 Task: Find connections with filter location Kālia with filter topic #Mondaymotivationwith filter profile language German with filter current company JBEGlobal.com Job Portal with filter school MGM COLLEGE with filter industry Design Services with filter service category Financial Analysis with filter keywords title Travel Nurse
Action: Mouse moved to (636, 104)
Screenshot: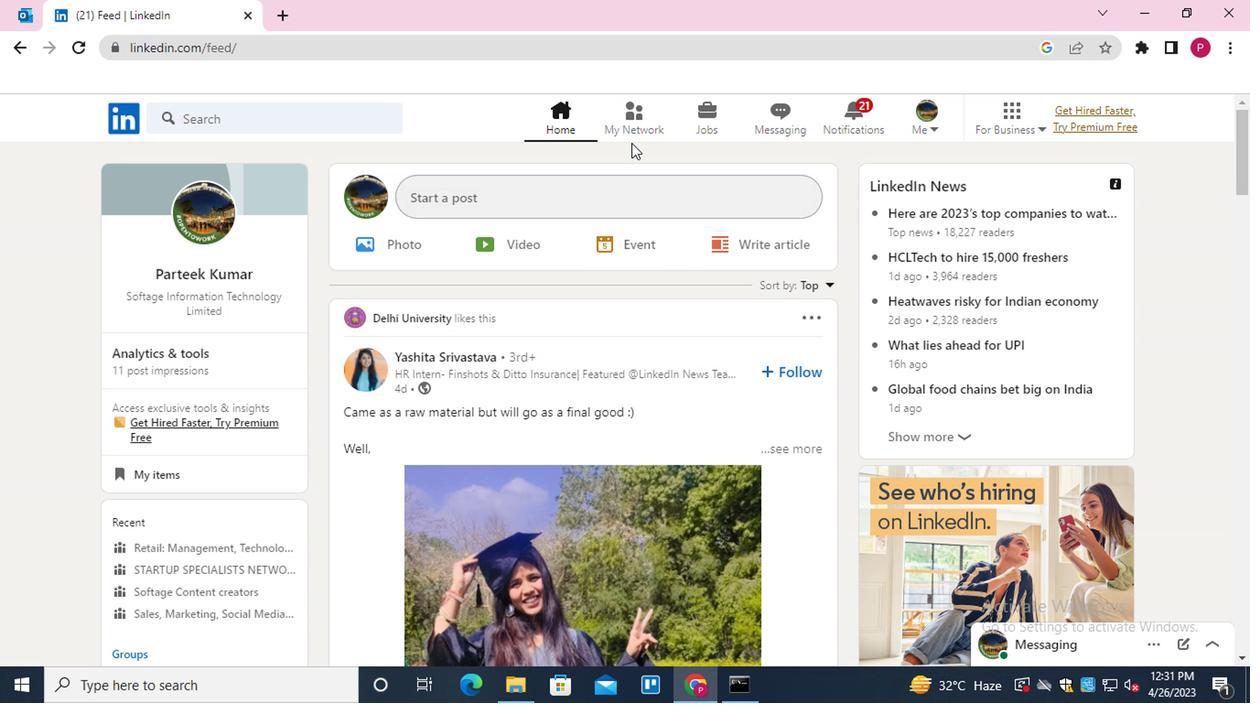 
Action: Mouse pressed left at (636, 104)
Screenshot: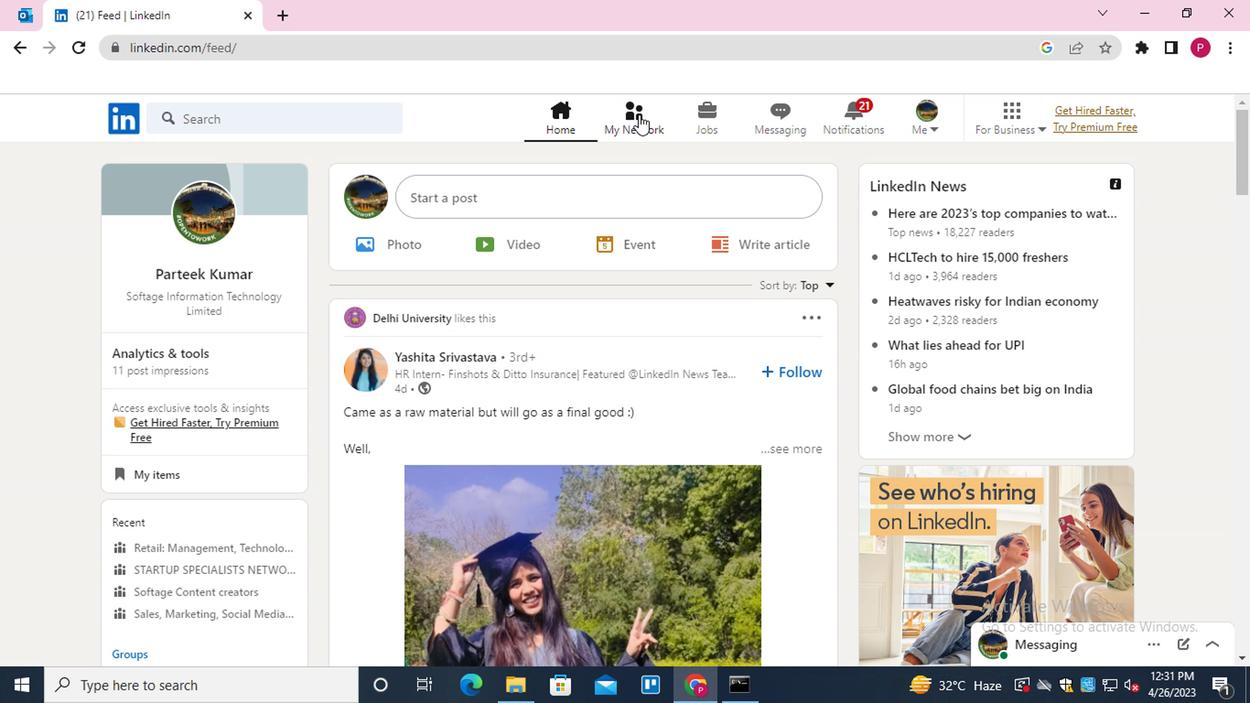 
Action: Mouse moved to (263, 210)
Screenshot: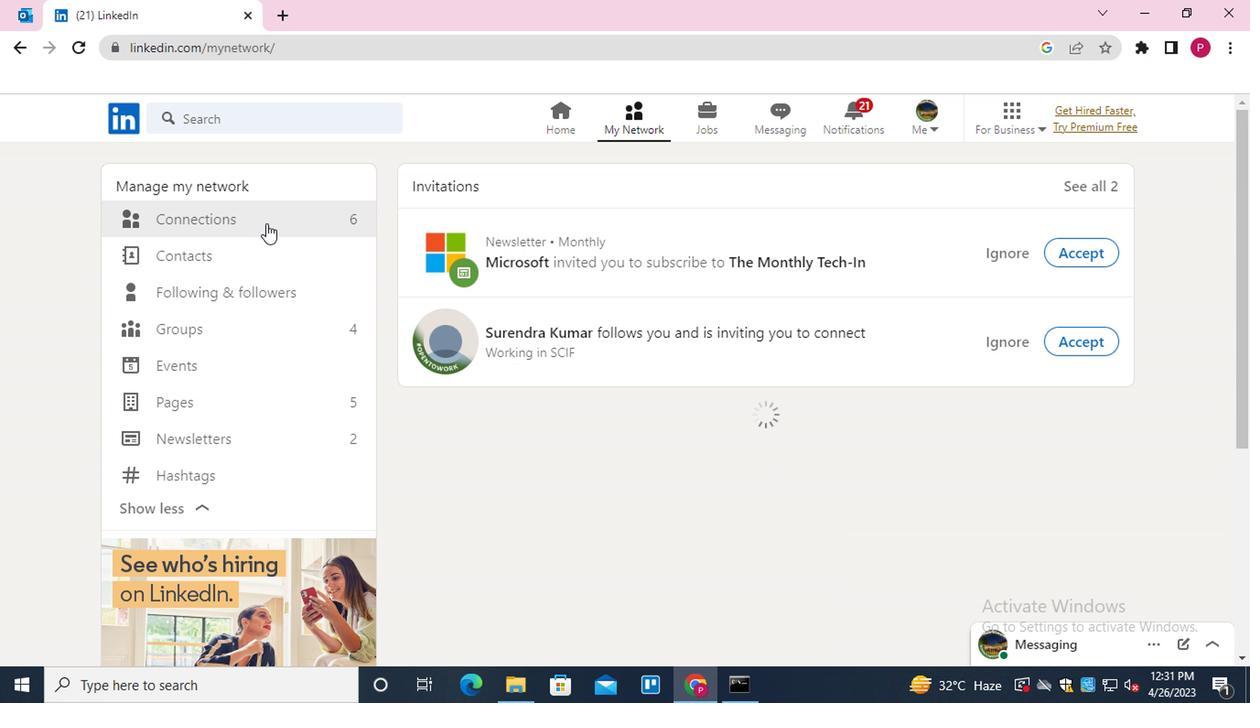 
Action: Mouse pressed left at (263, 210)
Screenshot: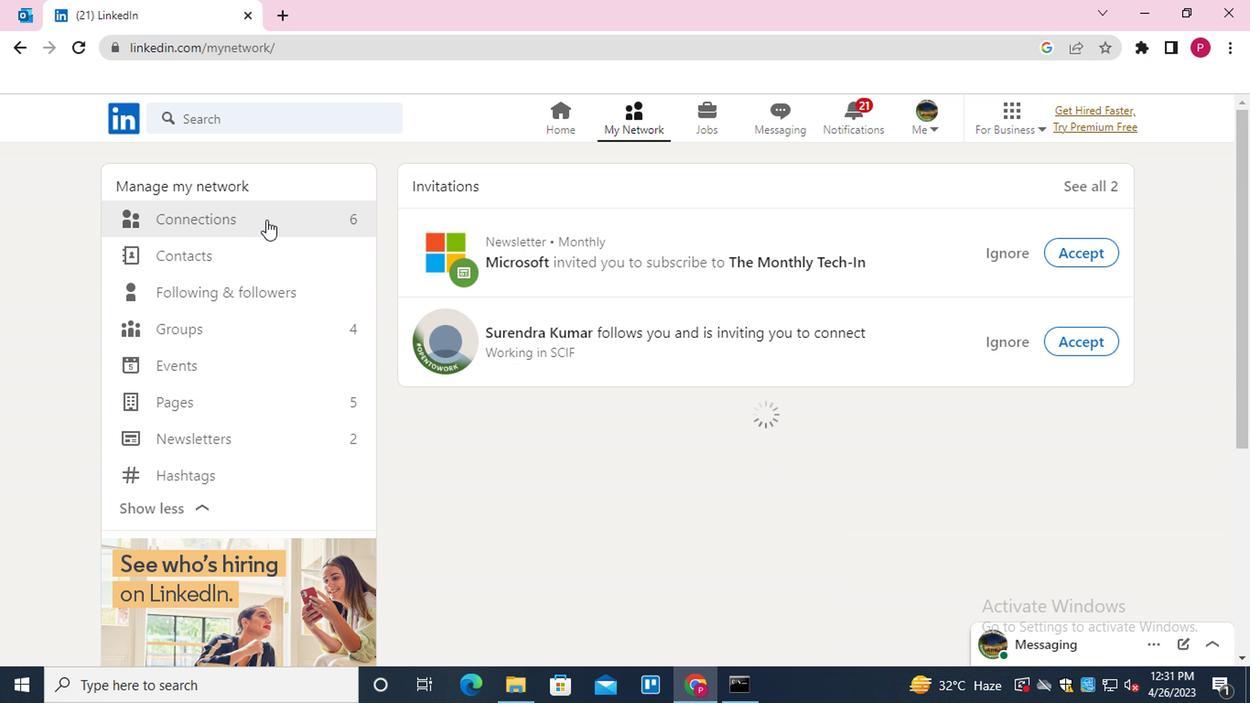 
Action: Mouse moved to (751, 218)
Screenshot: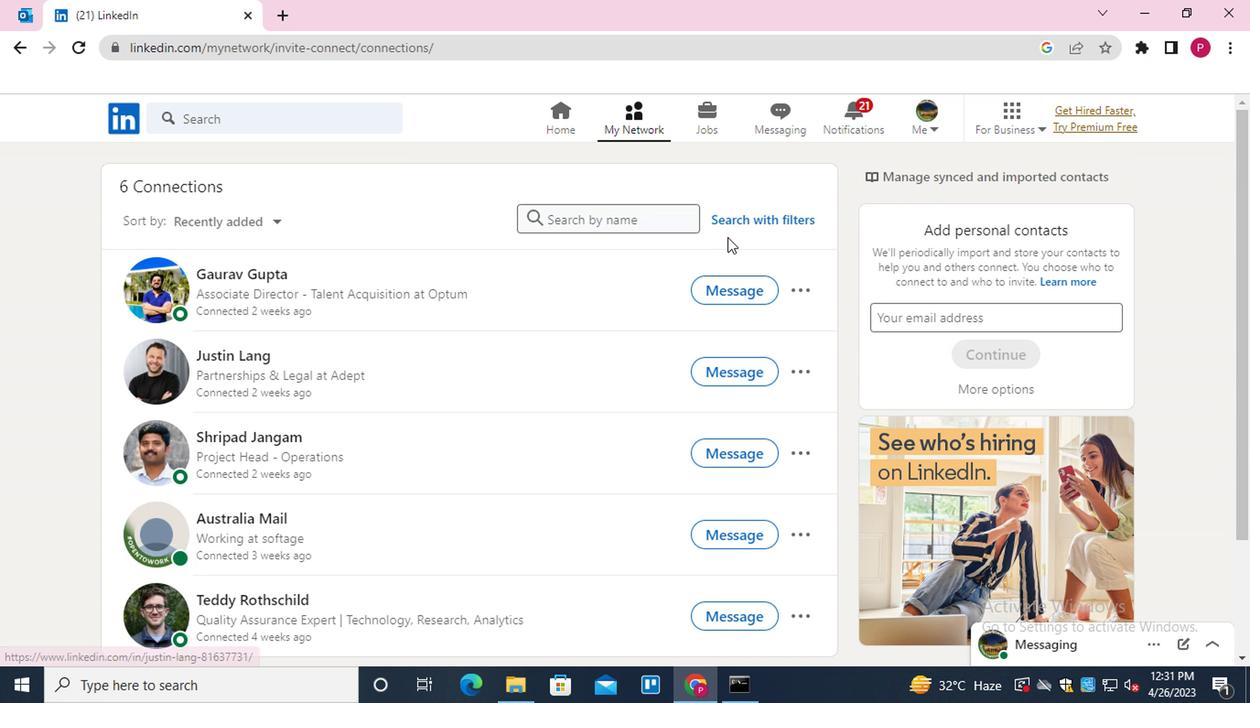 
Action: Mouse pressed left at (751, 218)
Screenshot: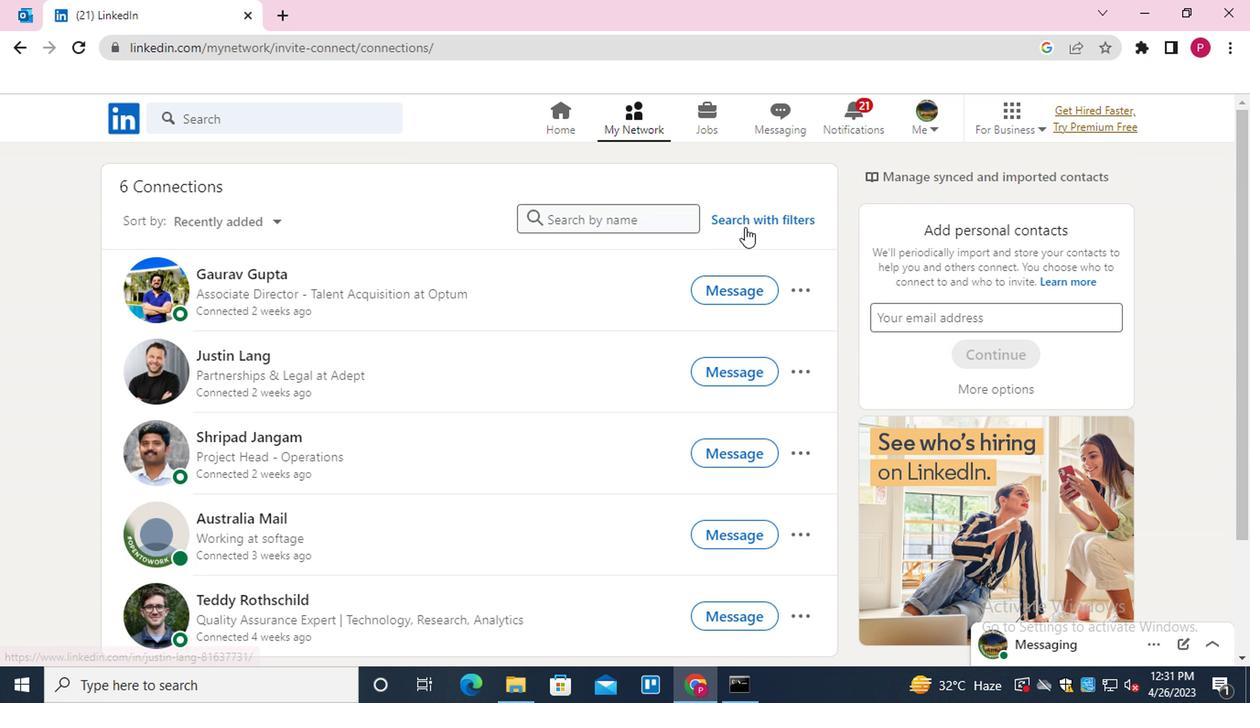 
Action: Mouse moved to (621, 161)
Screenshot: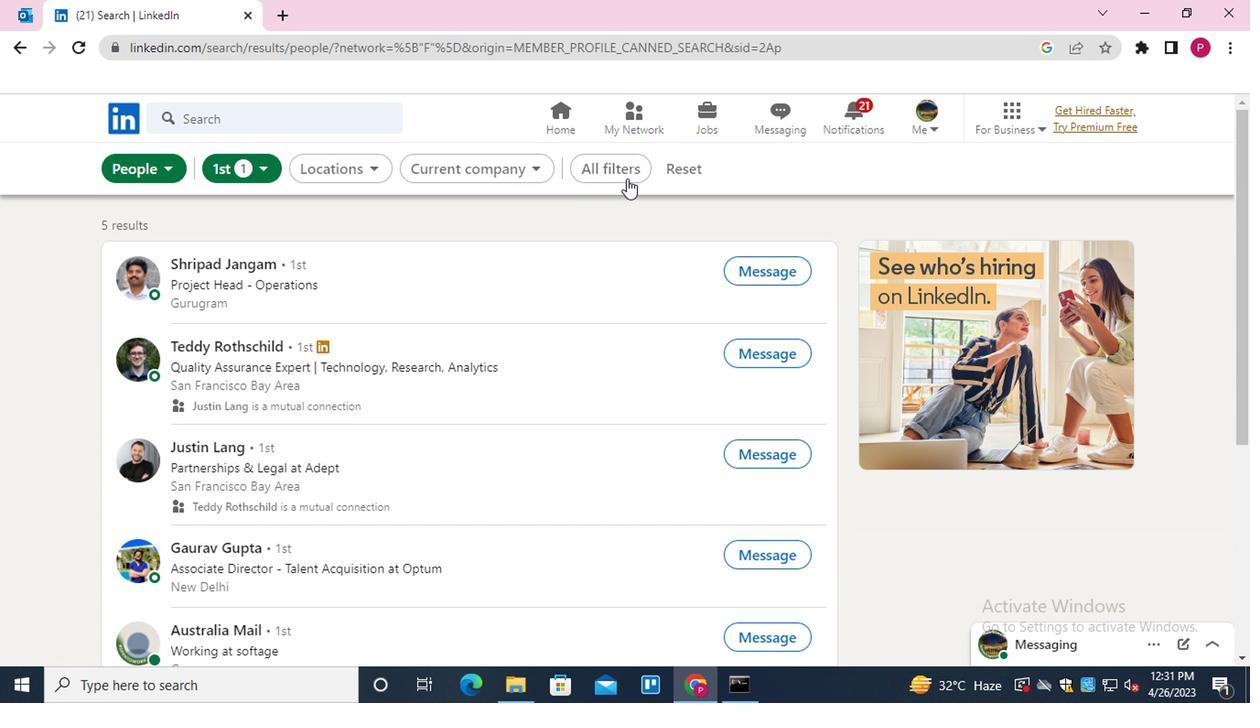 
Action: Mouse pressed left at (621, 161)
Screenshot: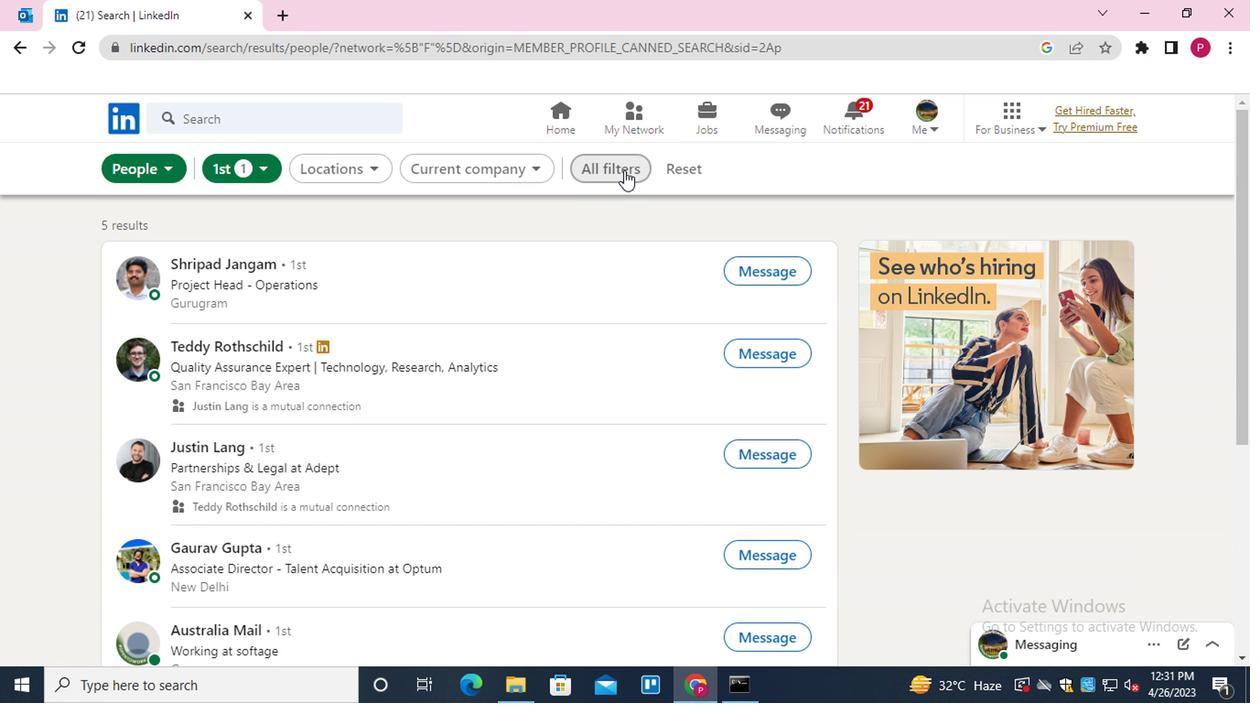 
Action: Mouse moved to (1017, 424)
Screenshot: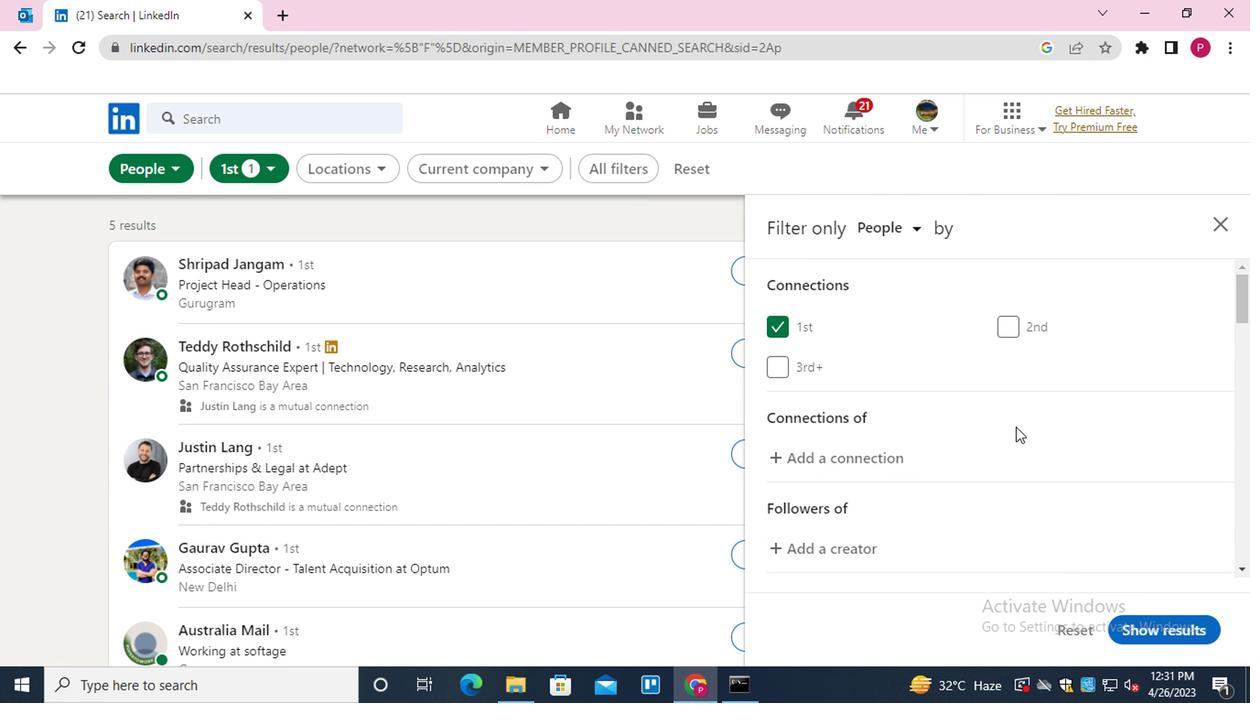 
Action: Mouse scrolled (1017, 423) with delta (0, 0)
Screenshot: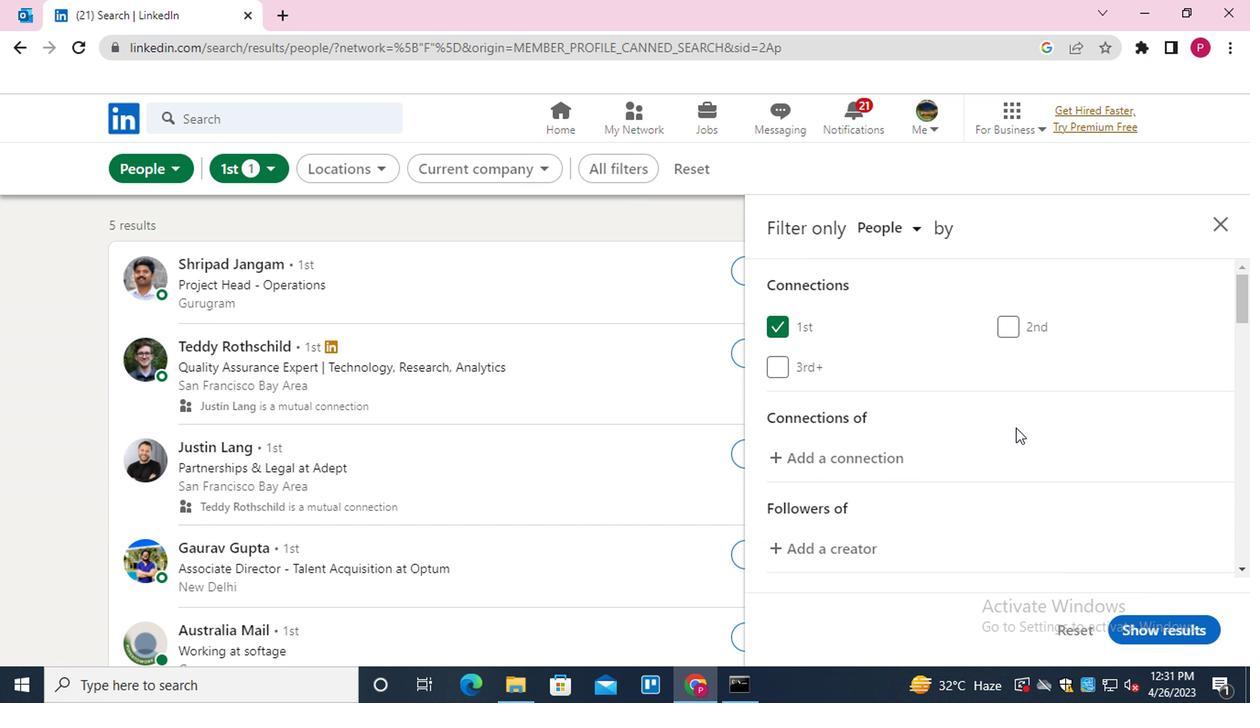 
Action: Mouse scrolled (1017, 423) with delta (0, 0)
Screenshot: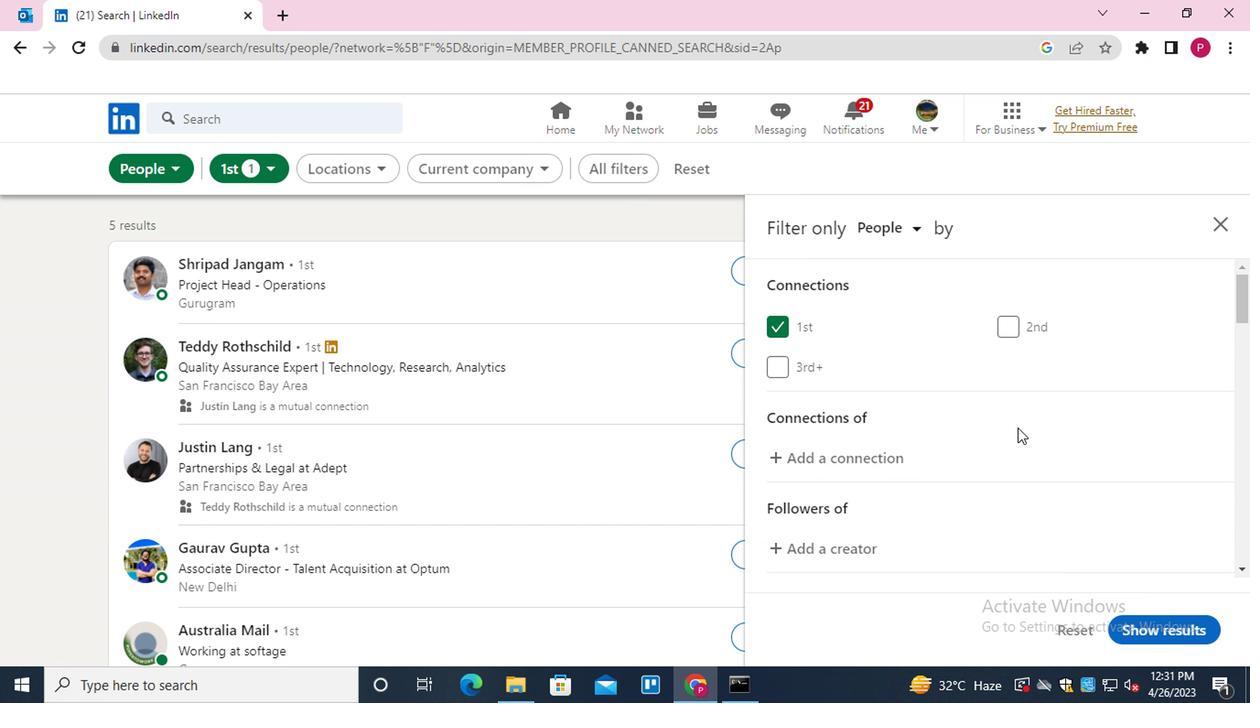 
Action: Mouse scrolled (1017, 423) with delta (0, 0)
Screenshot: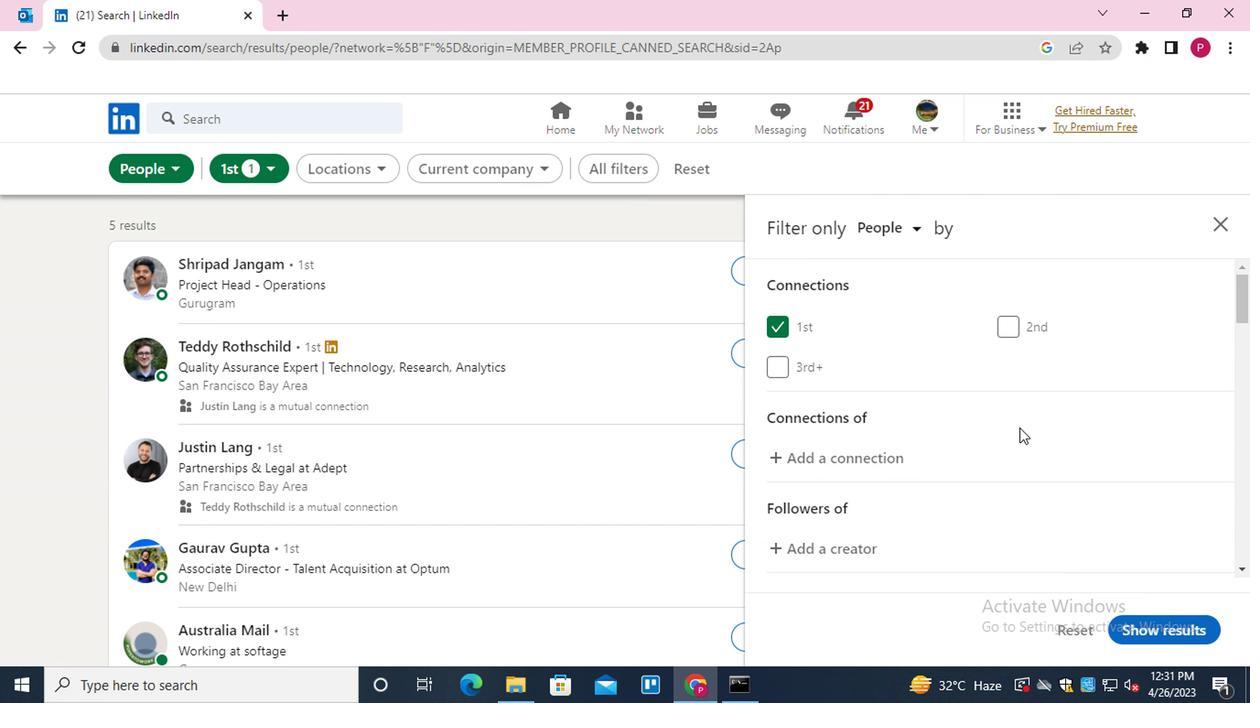 
Action: Mouse moved to (1049, 440)
Screenshot: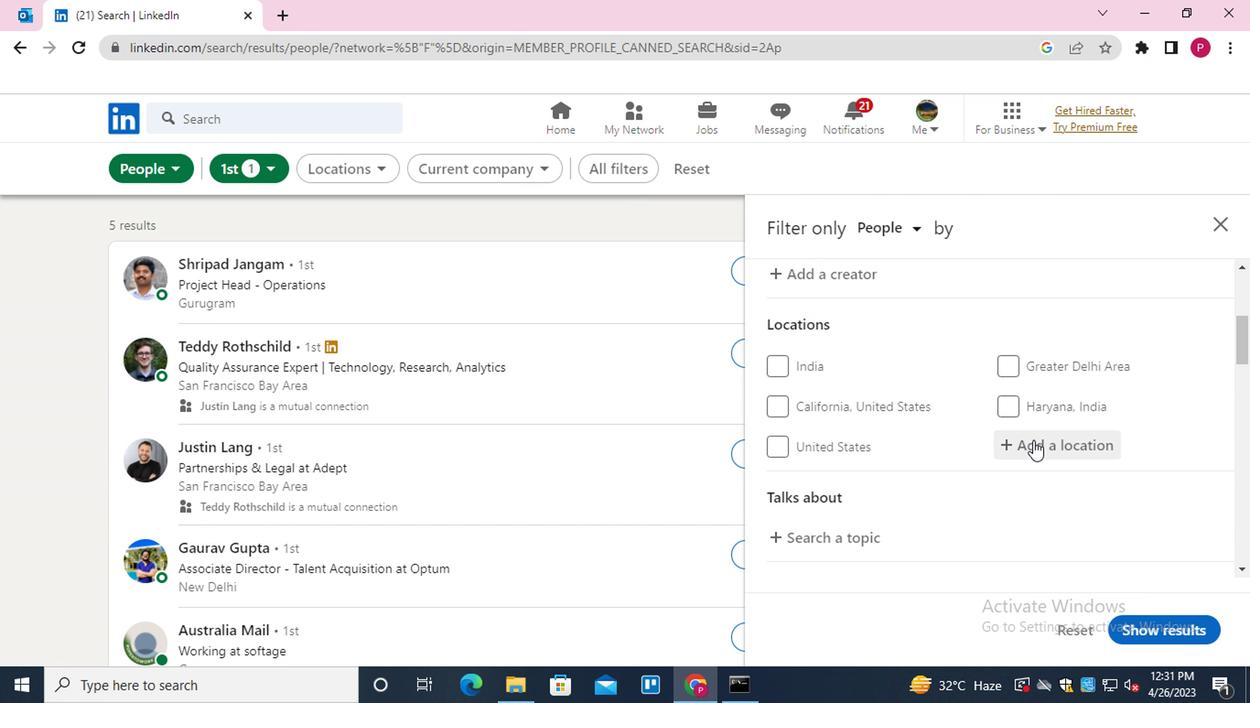 
Action: Mouse pressed left at (1049, 440)
Screenshot: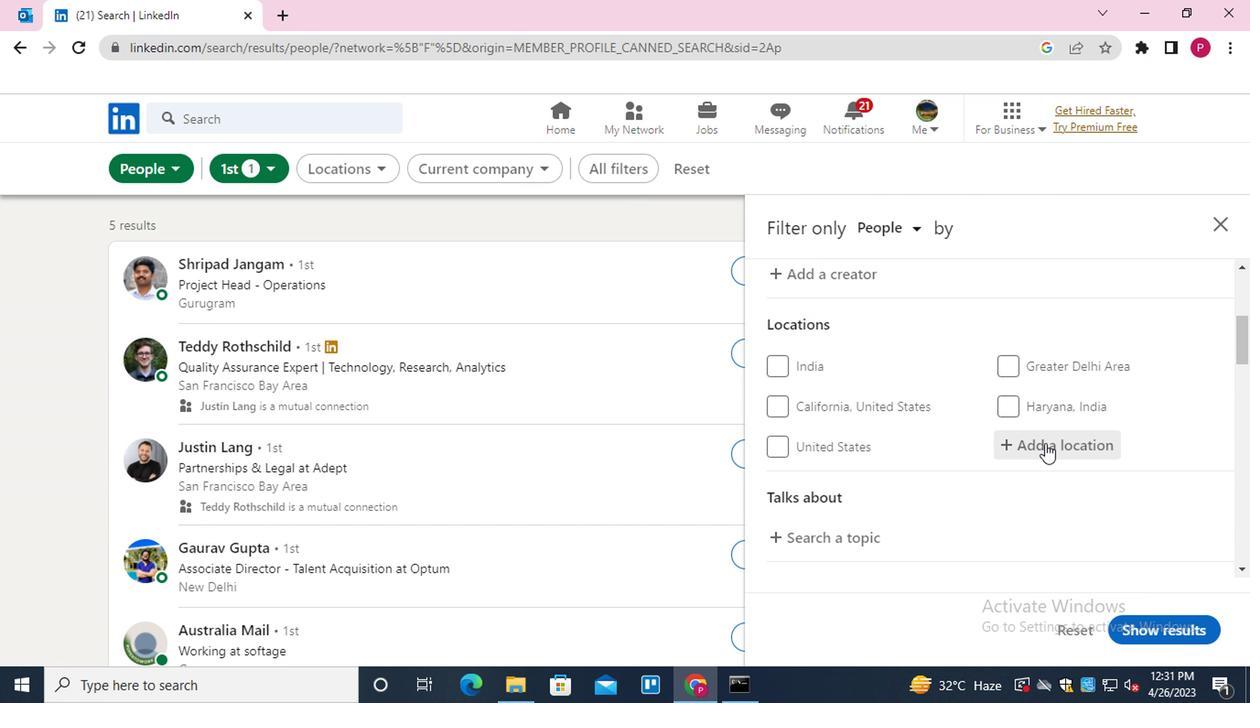 
Action: Key pressed <Key.shift>KALIA
Screenshot: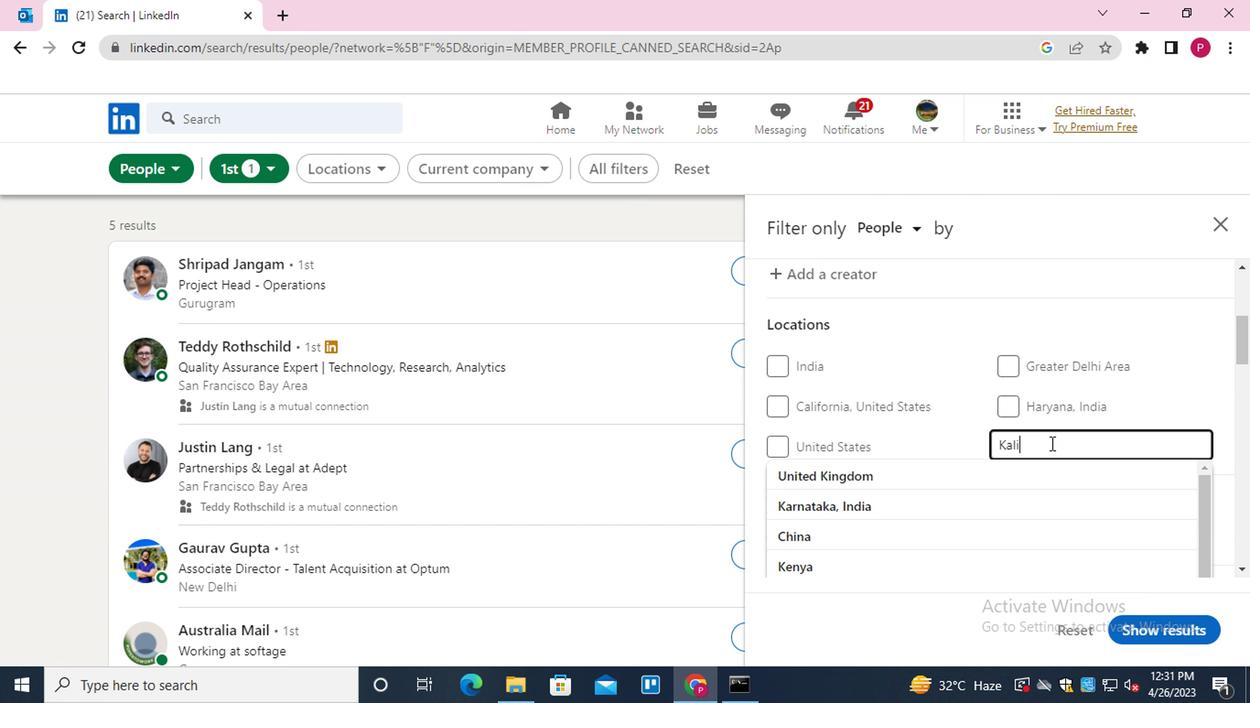 
Action: Mouse moved to (1033, 440)
Screenshot: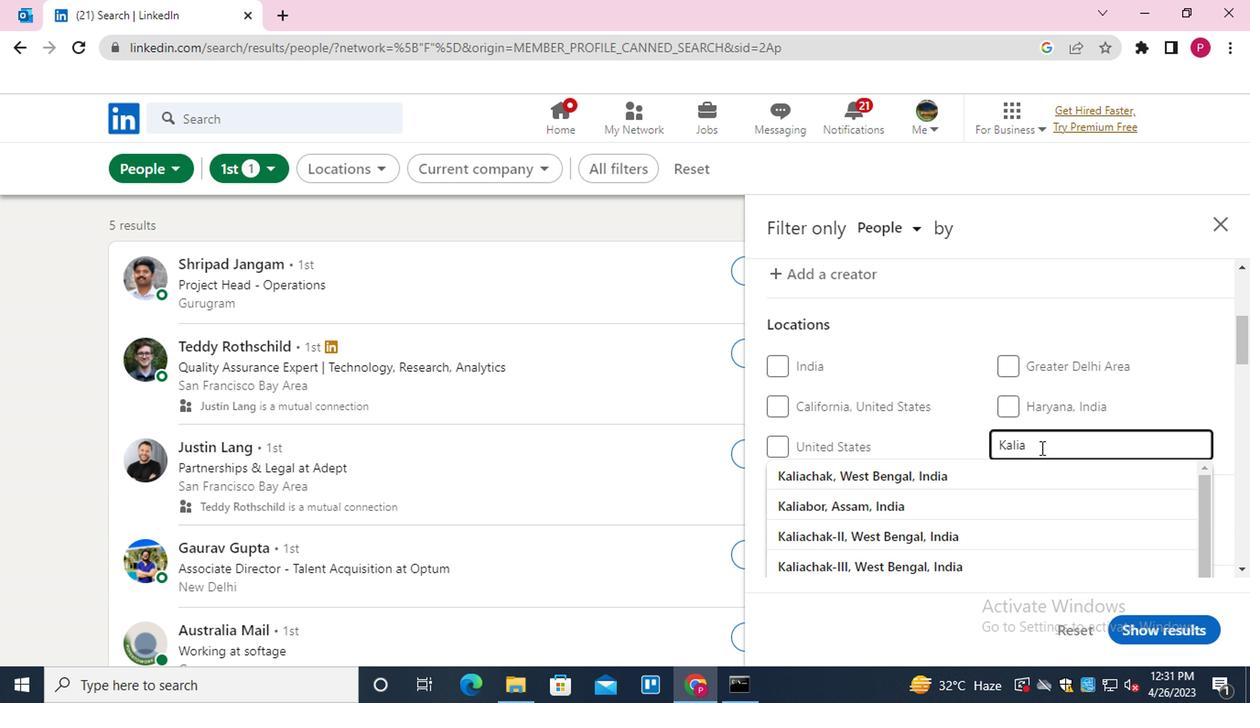 
Action: Mouse scrolled (1033, 439) with delta (0, -1)
Screenshot: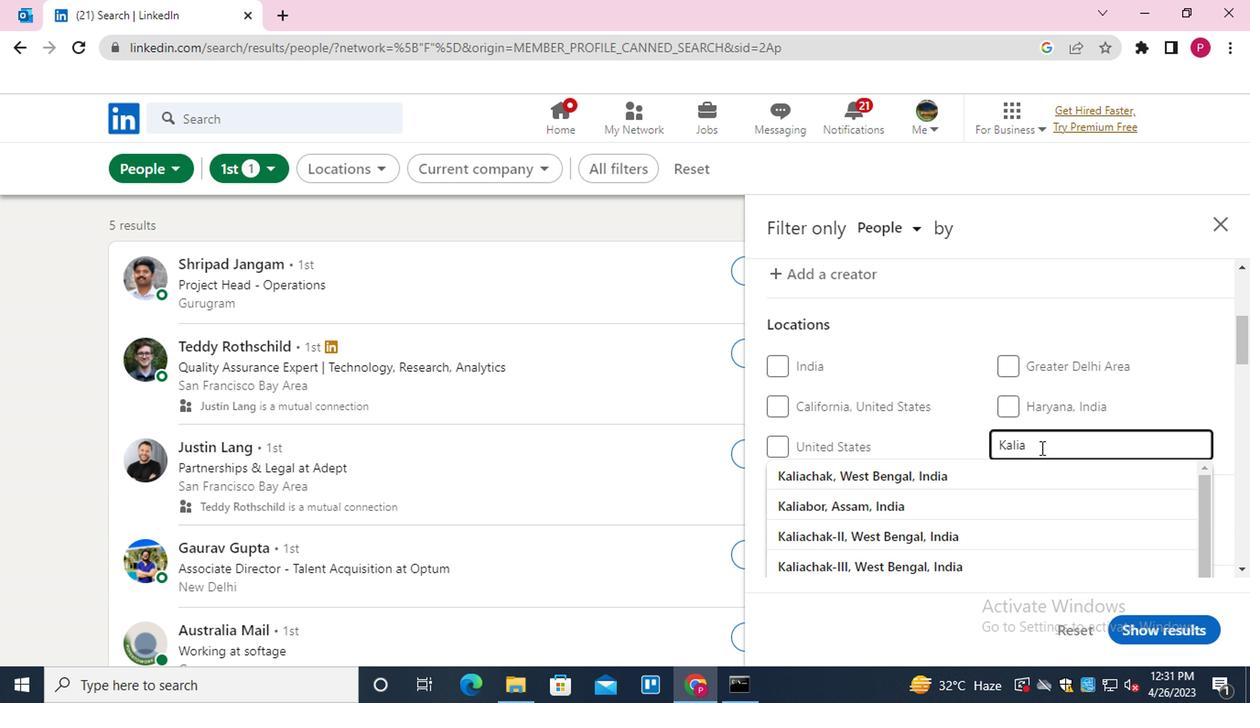 
Action: Mouse moved to (974, 354)
Screenshot: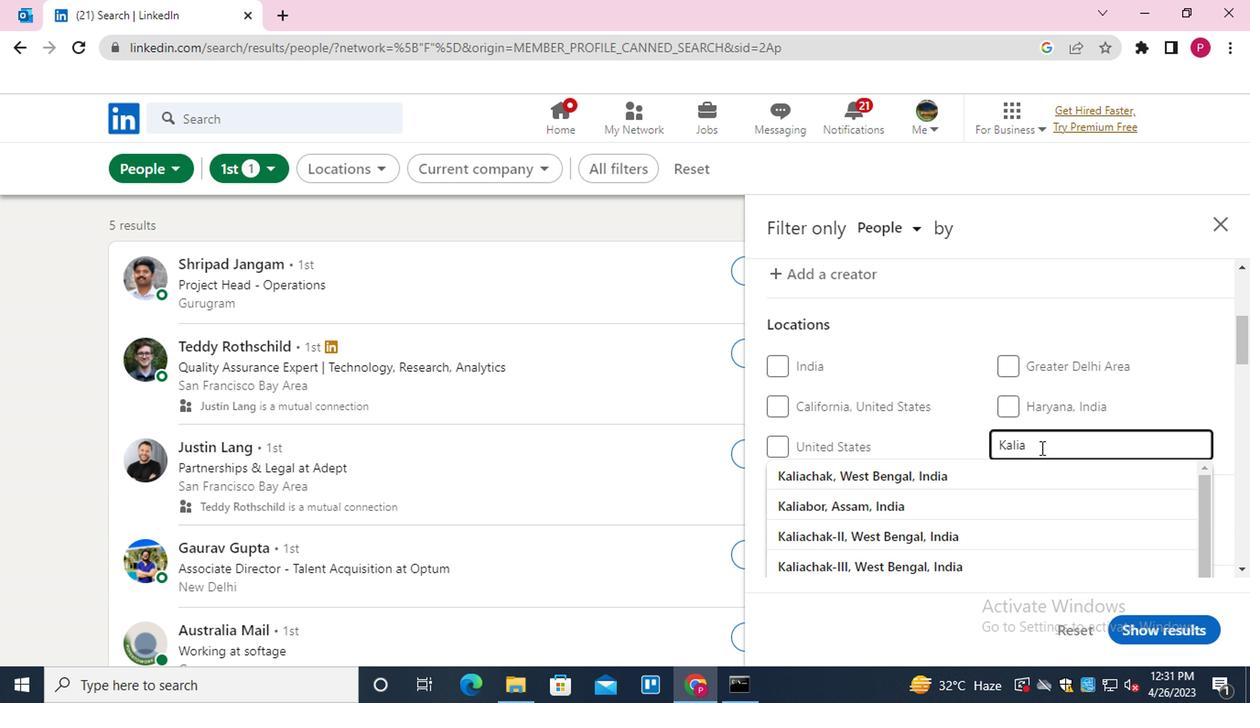 
Action: Mouse scrolled (974, 353) with delta (0, -1)
Screenshot: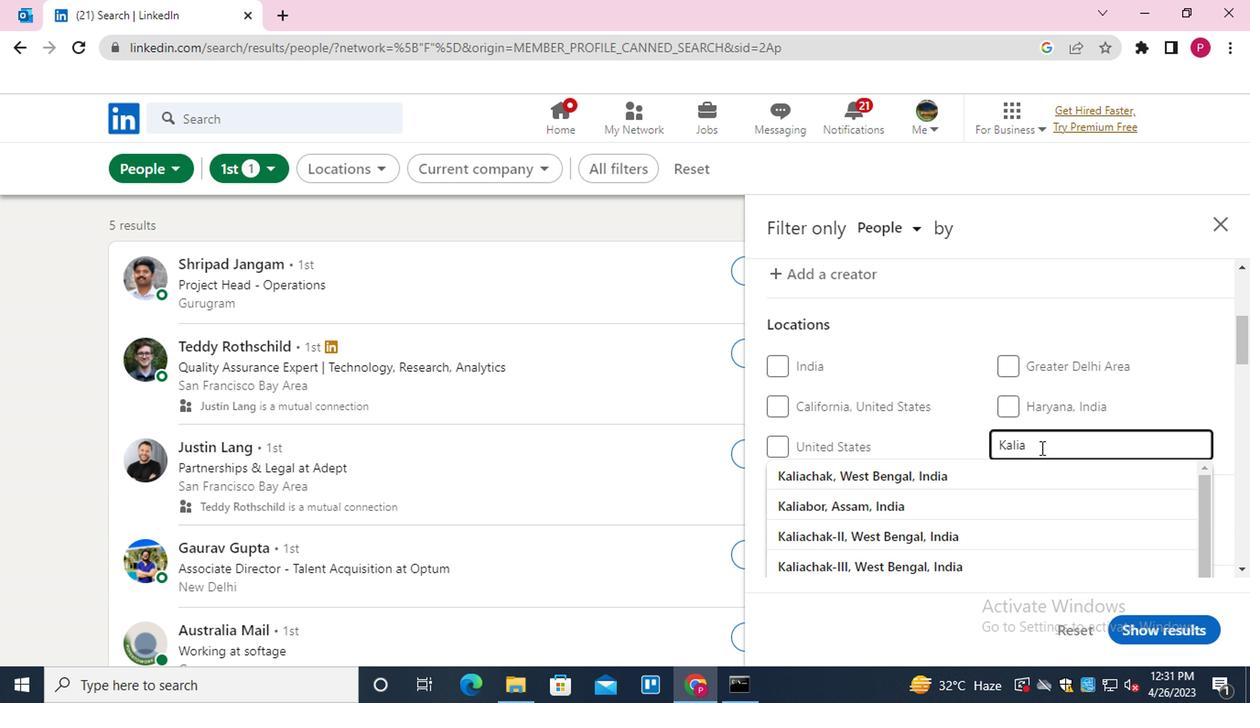 
Action: Mouse moved to (983, 464)
Screenshot: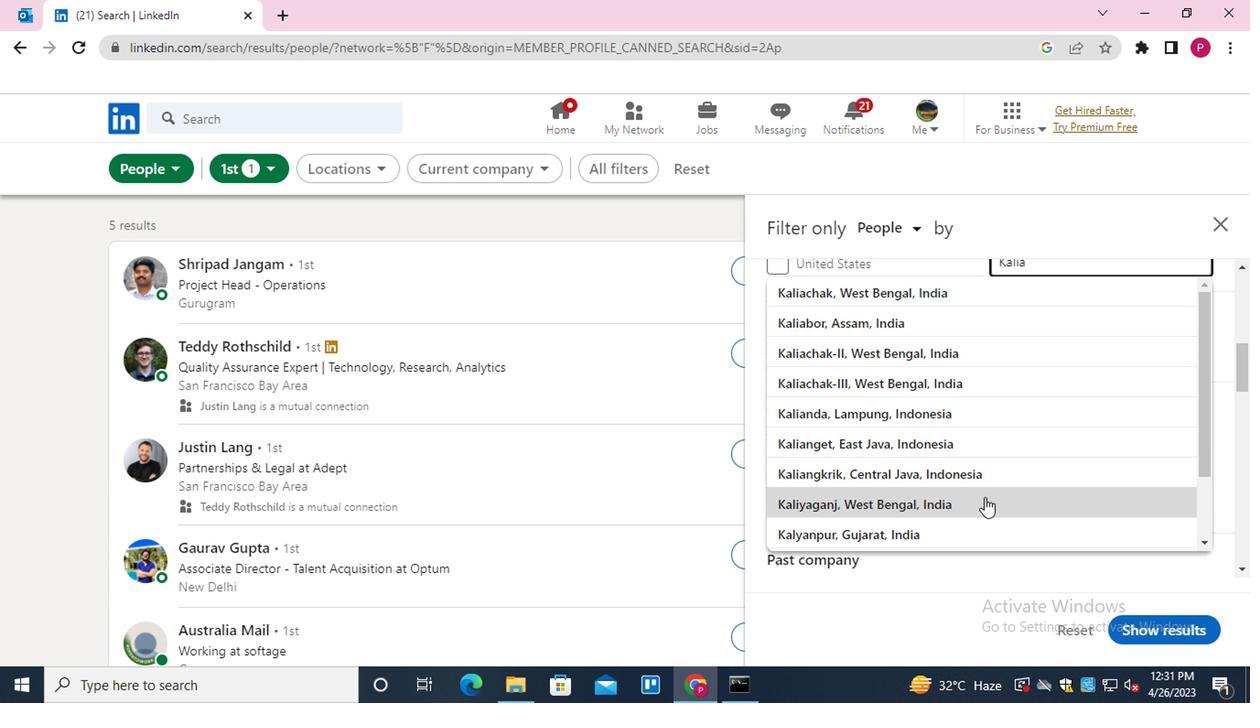 
Action: Key pressed <Key.enter>
Screenshot: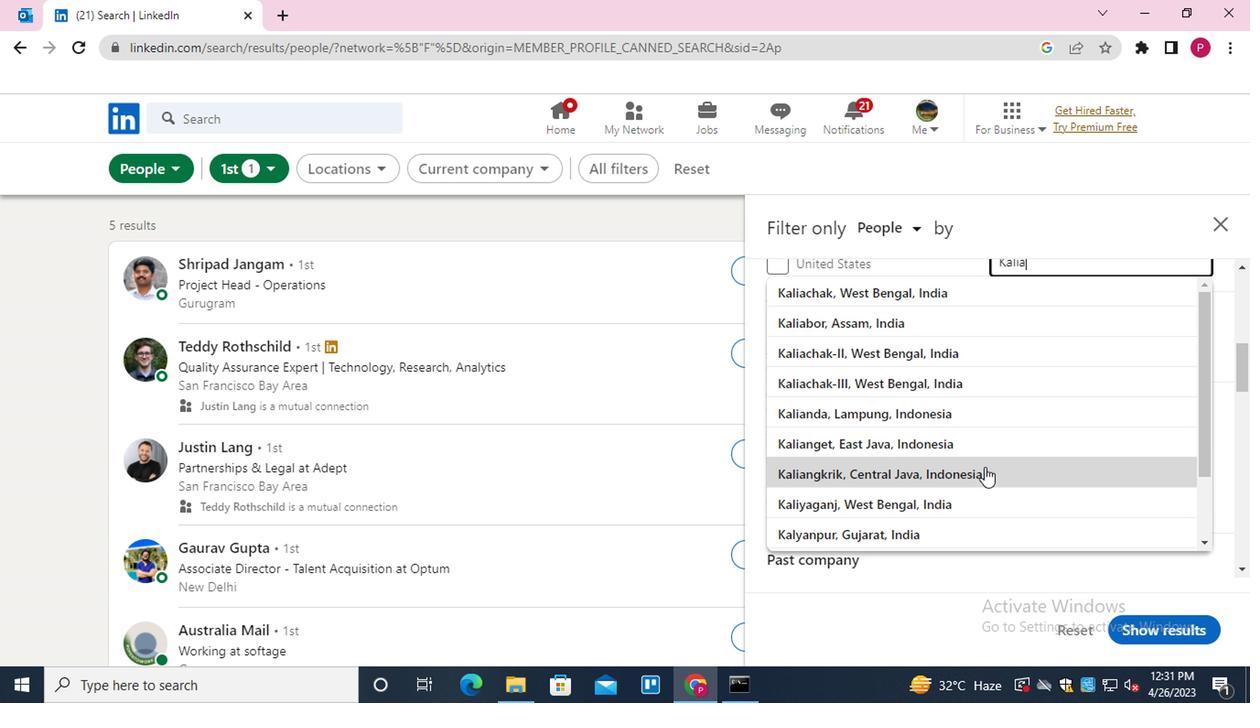 
Action: Mouse moved to (860, 345)
Screenshot: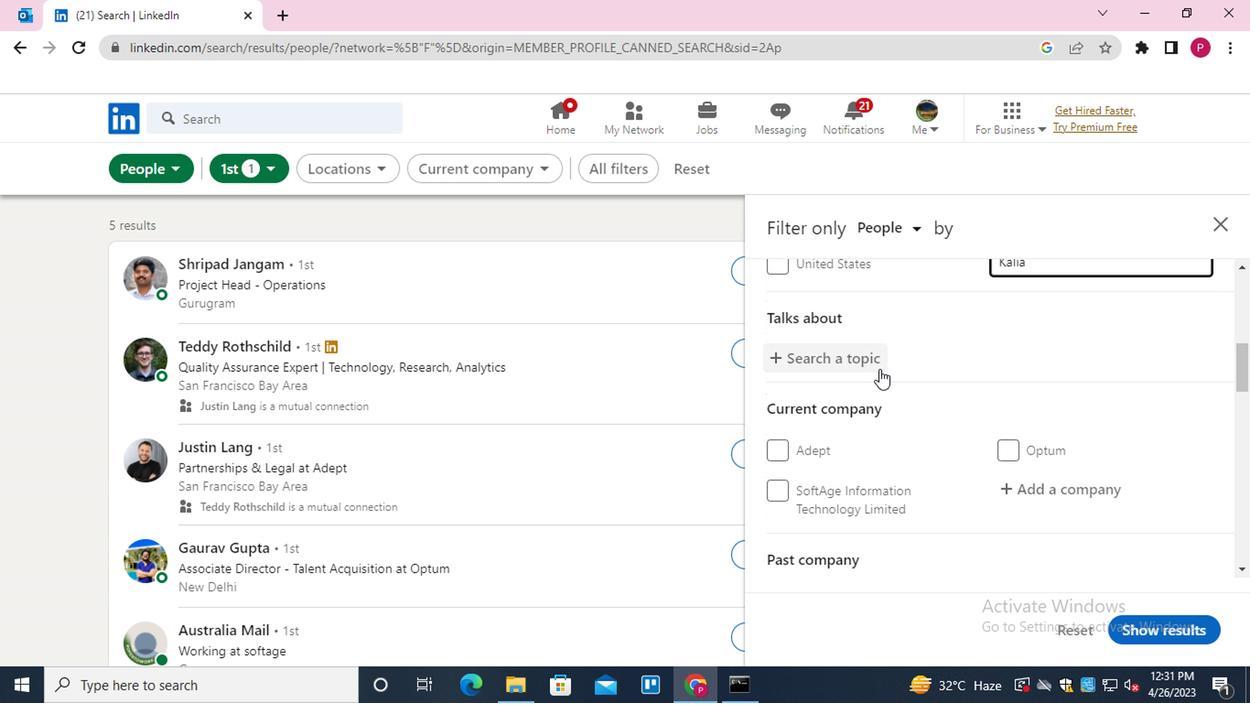 
Action: Mouse pressed left at (860, 345)
Screenshot: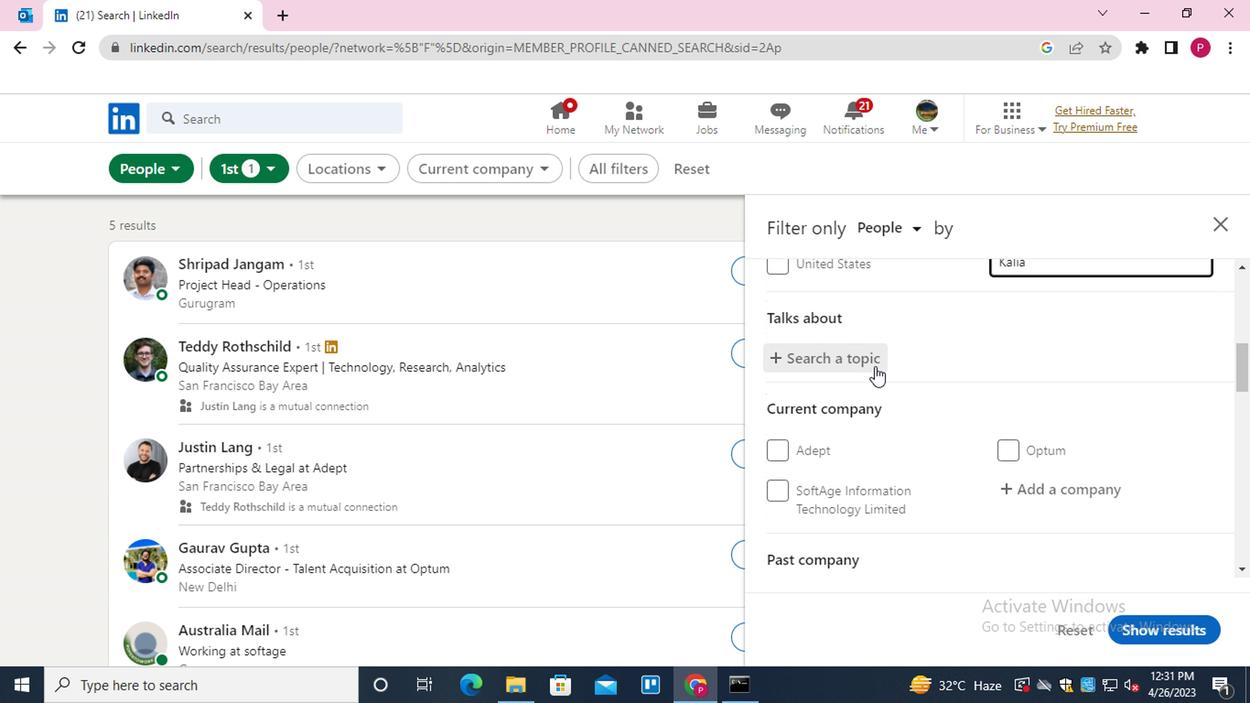 
Action: Key pressed MONDAY<Key.down><Key.enter>
Screenshot: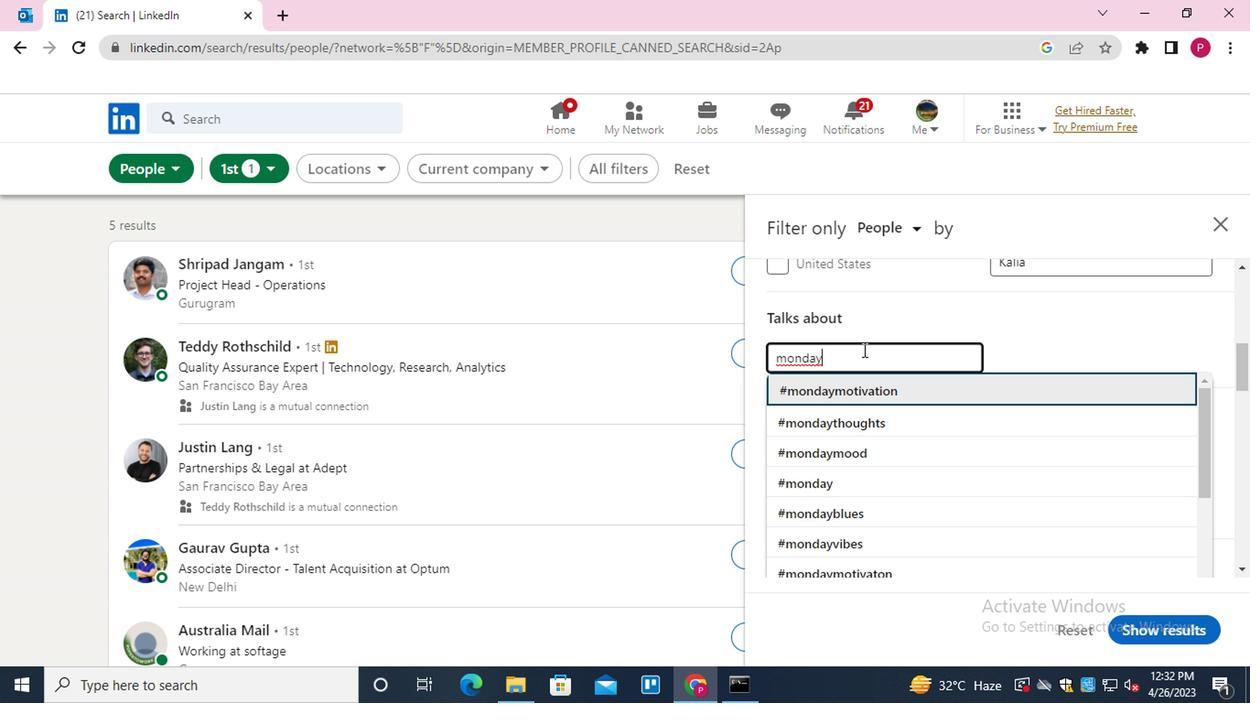 
Action: Mouse moved to (862, 349)
Screenshot: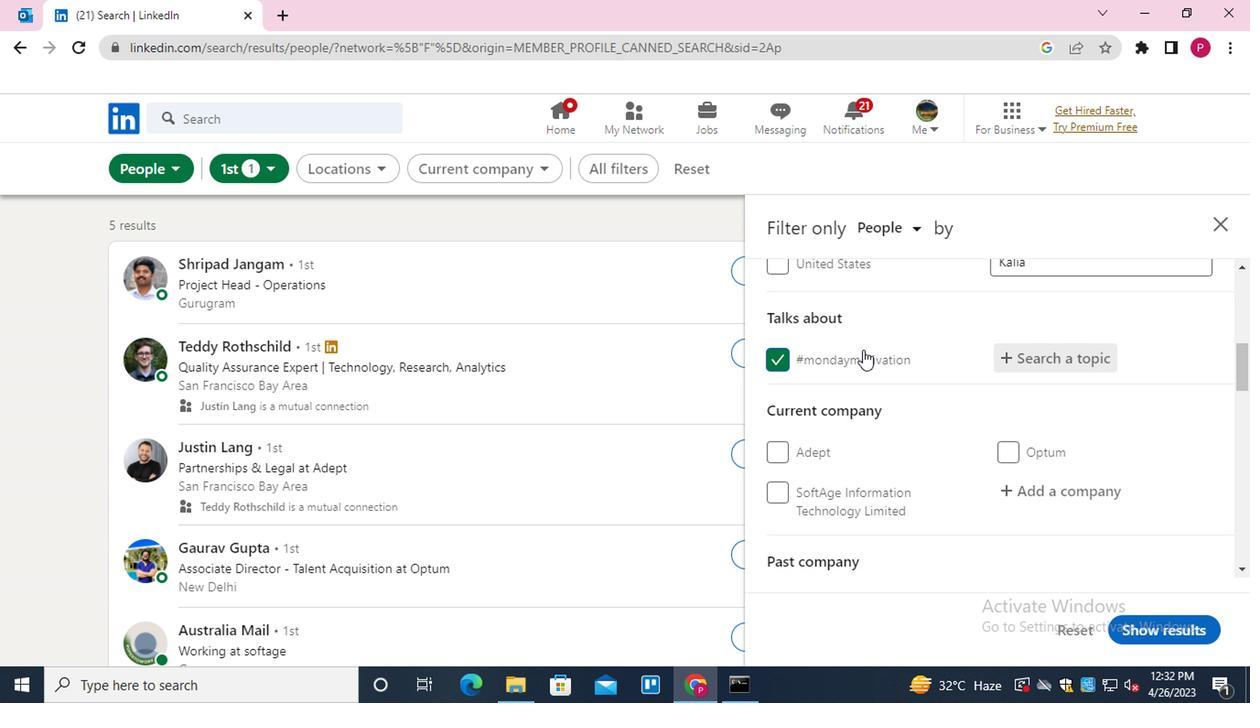 
Action: Mouse scrolled (862, 348) with delta (0, 0)
Screenshot: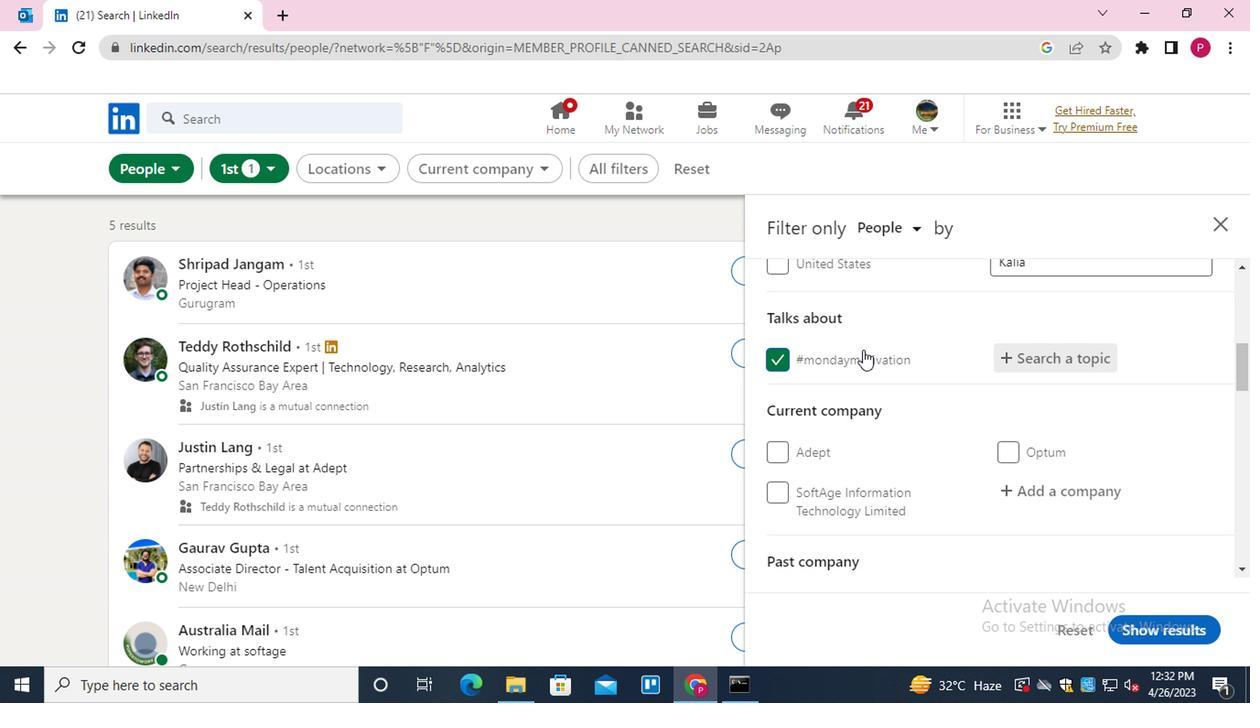 
Action: Mouse moved to (870, 356)
Screenshot: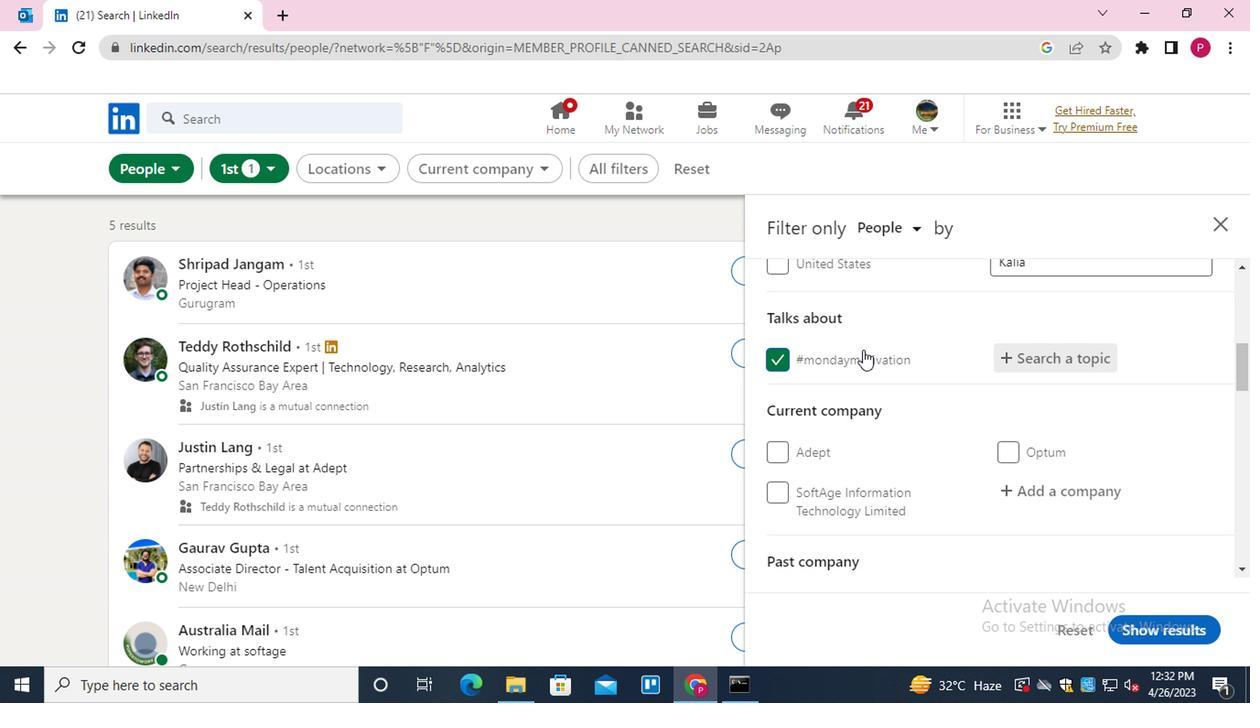 
Action: Mouse scrolled (870, 355) with delta (0, 0)
Screenshot: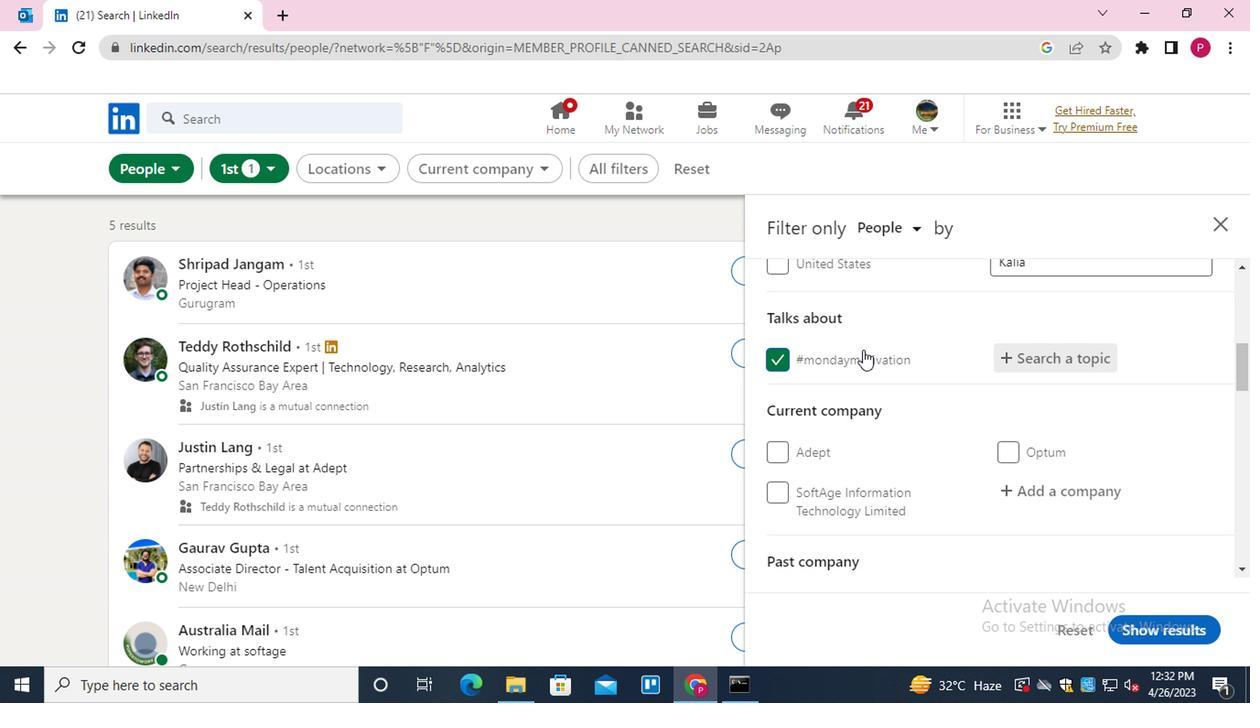 
Action: Mouse moved to (879, 366)
Screenshot: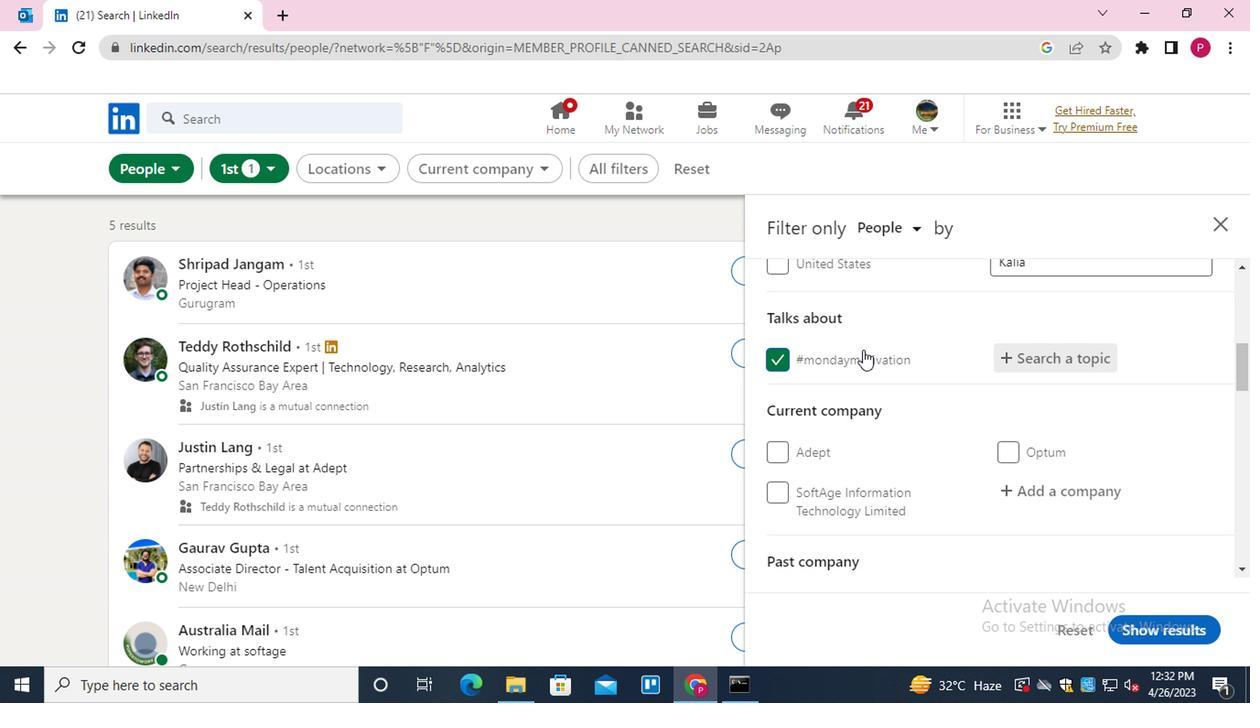 
Action: Mouse scrolled (879, 364) with delta (0, -1)
Screenshot: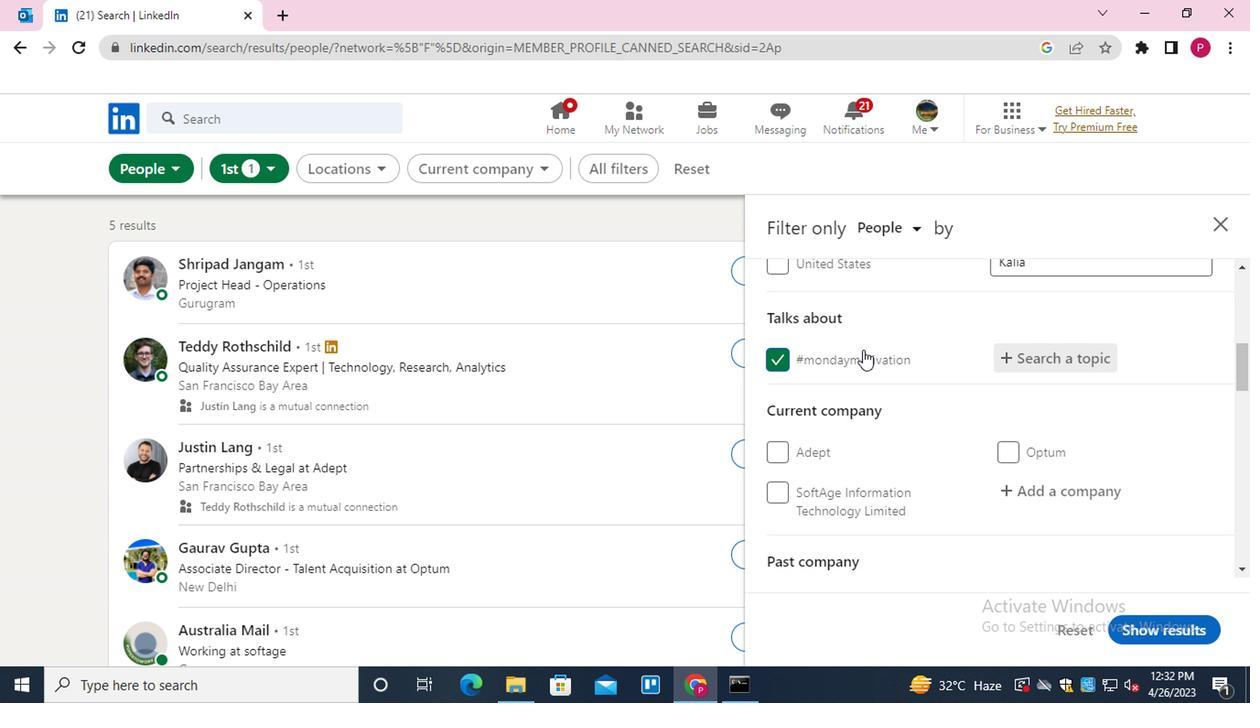 
Action: Mouse moved to (1041, 312)
Screenshot: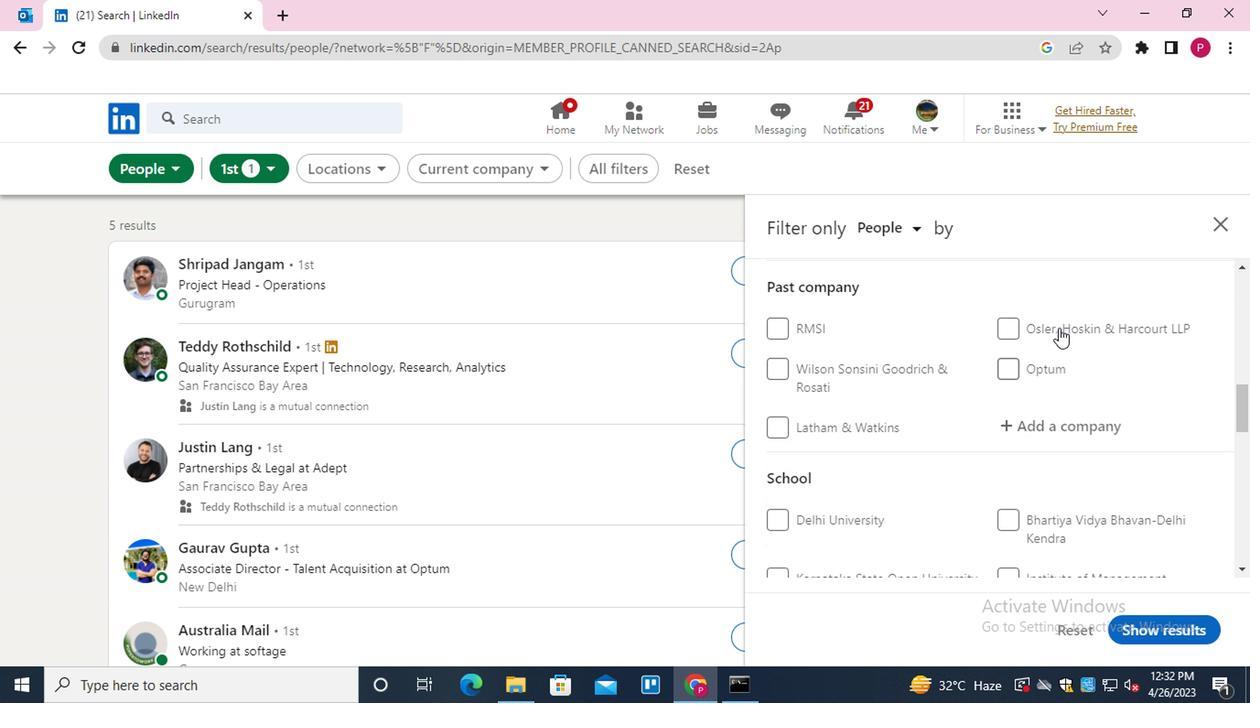 
Action: Mouse scrolled (1041, 313) with delta (0, 0)
Screenshot: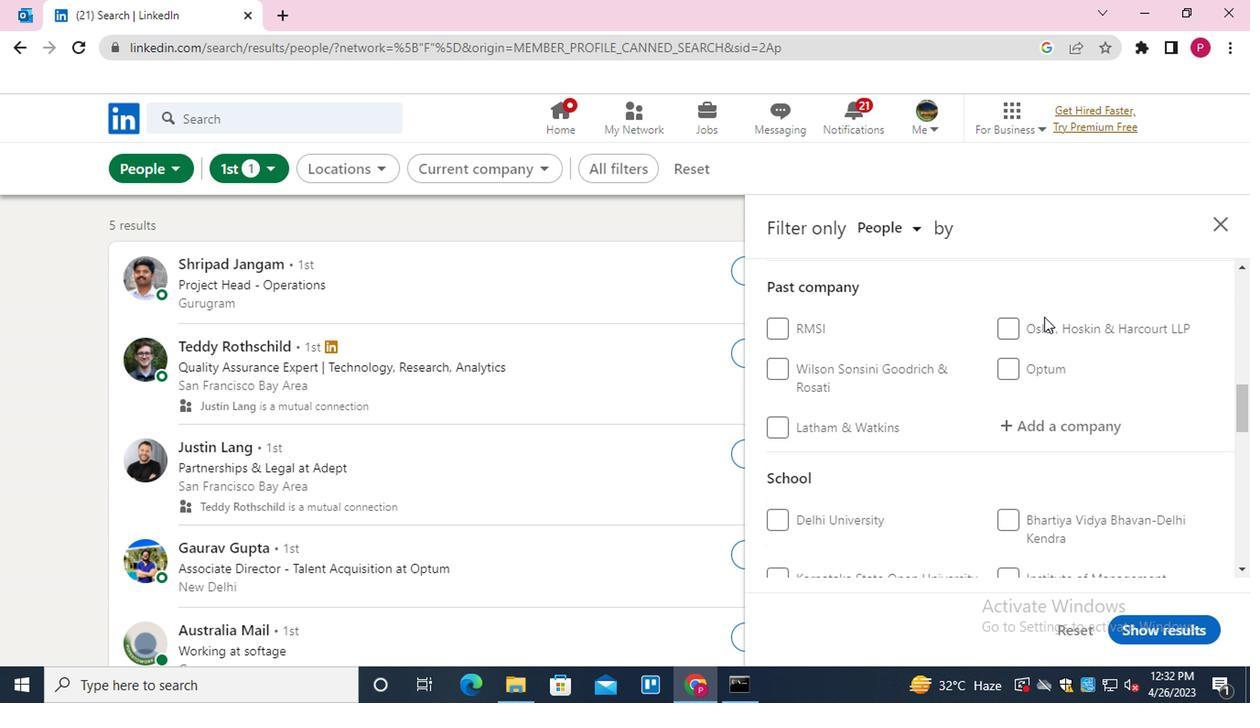 
Action: Mouse scrolled (1041, 313) with delta (0, 0)
Screenshot: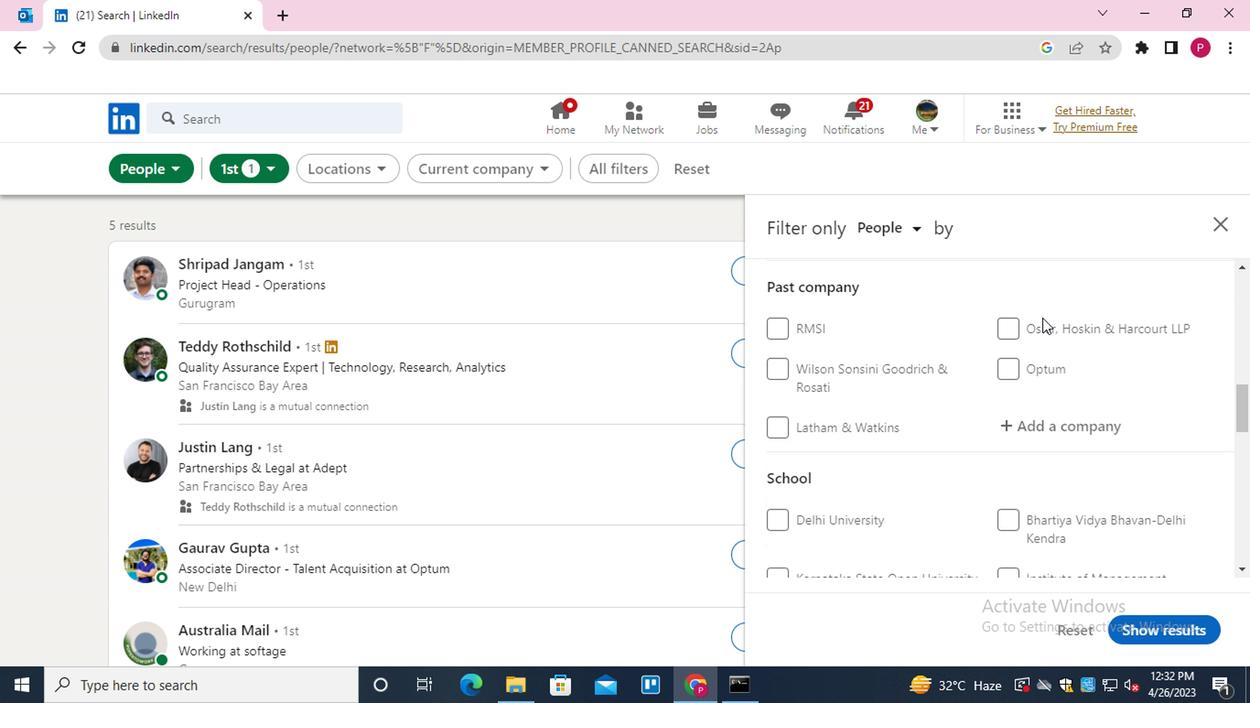 
Action: Mouse moved to (1053, 397)
Screenshot: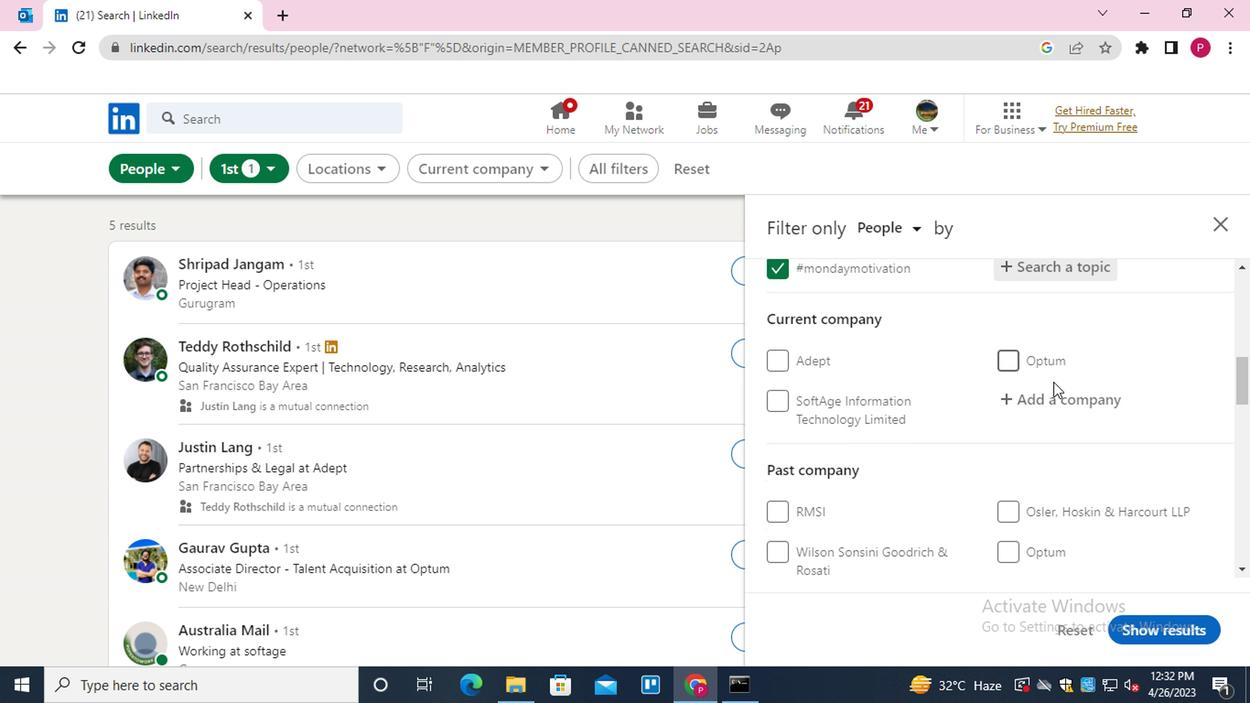 
Action: Mouse pressed left at (1053, 397)
Screenshot: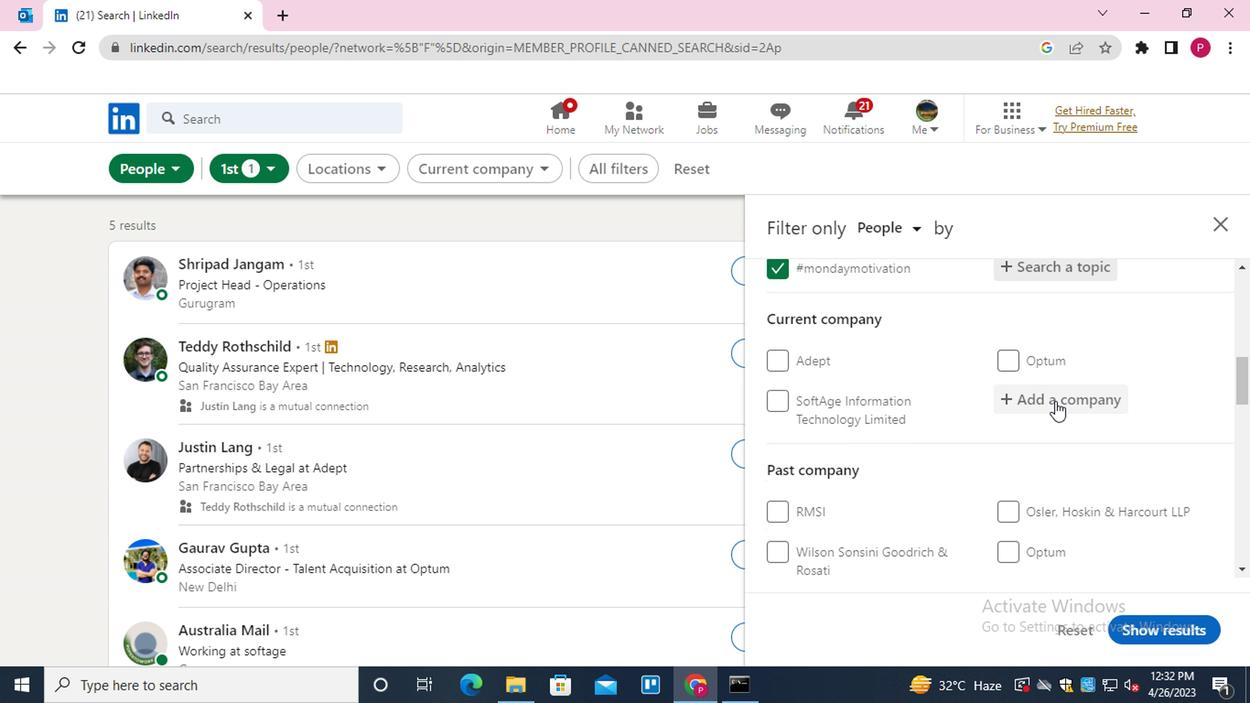 
Action: Key pressed <Key.shift><Key.shift><Key.shift><Key.shift><Key.shift><Key.shift><Key.shift><Key.shift><Key.shift><Key.shift>JBE<Key.down><Key.enter>
Screenshot: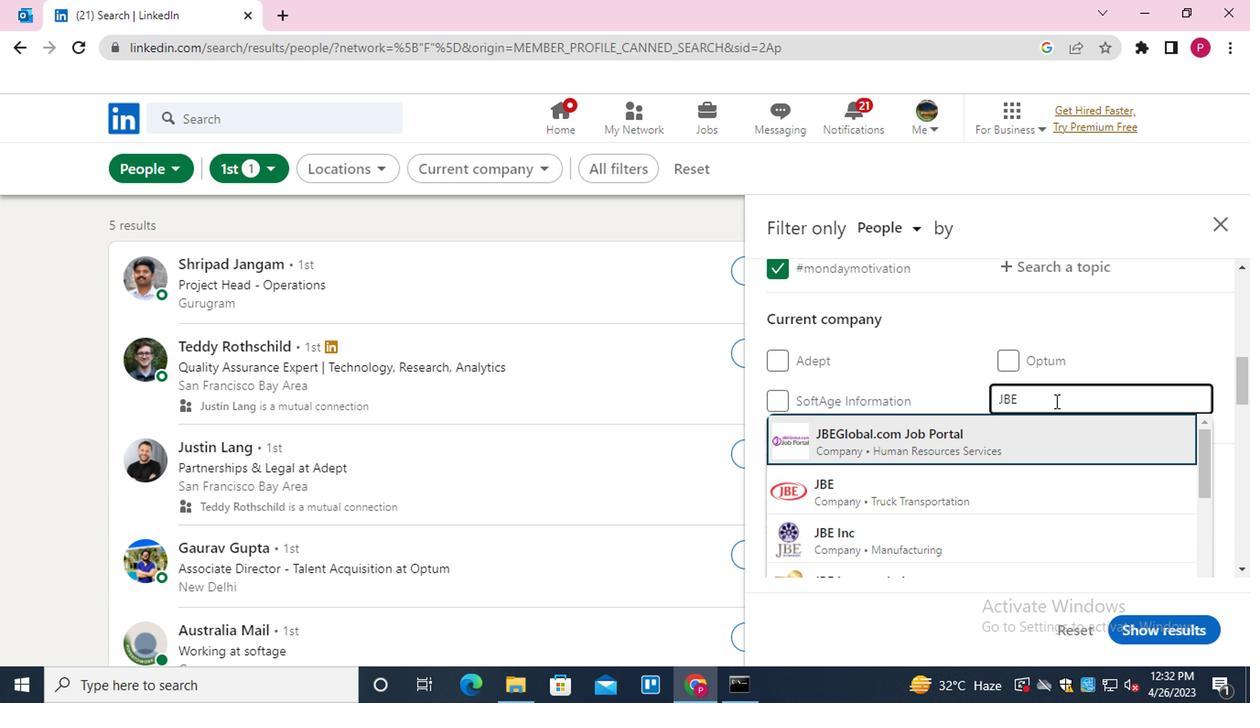 
Action: Mouse moved to (945, 418)
Screenshot: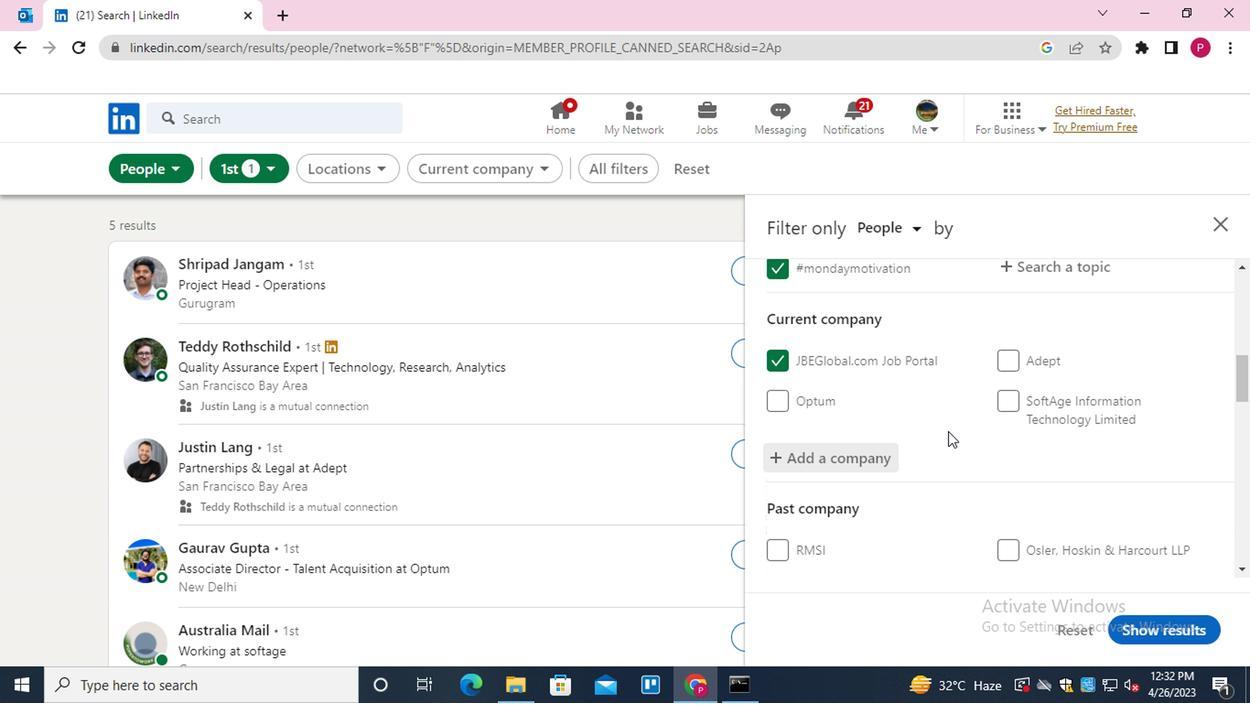 
Action: Mouse scrolled (945, 417) with delta (0, 0)
Screenshot: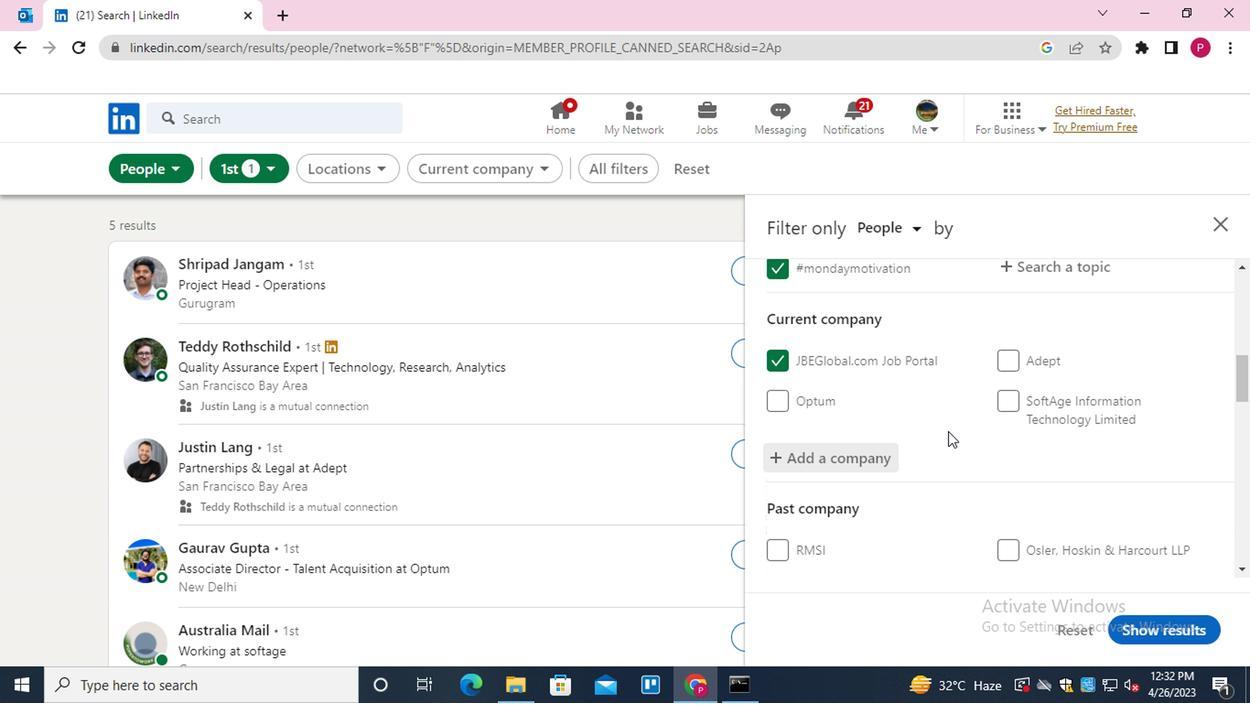 
Action: Mouse scrolled (945, 417) with delta (0, 0)
Screenshot: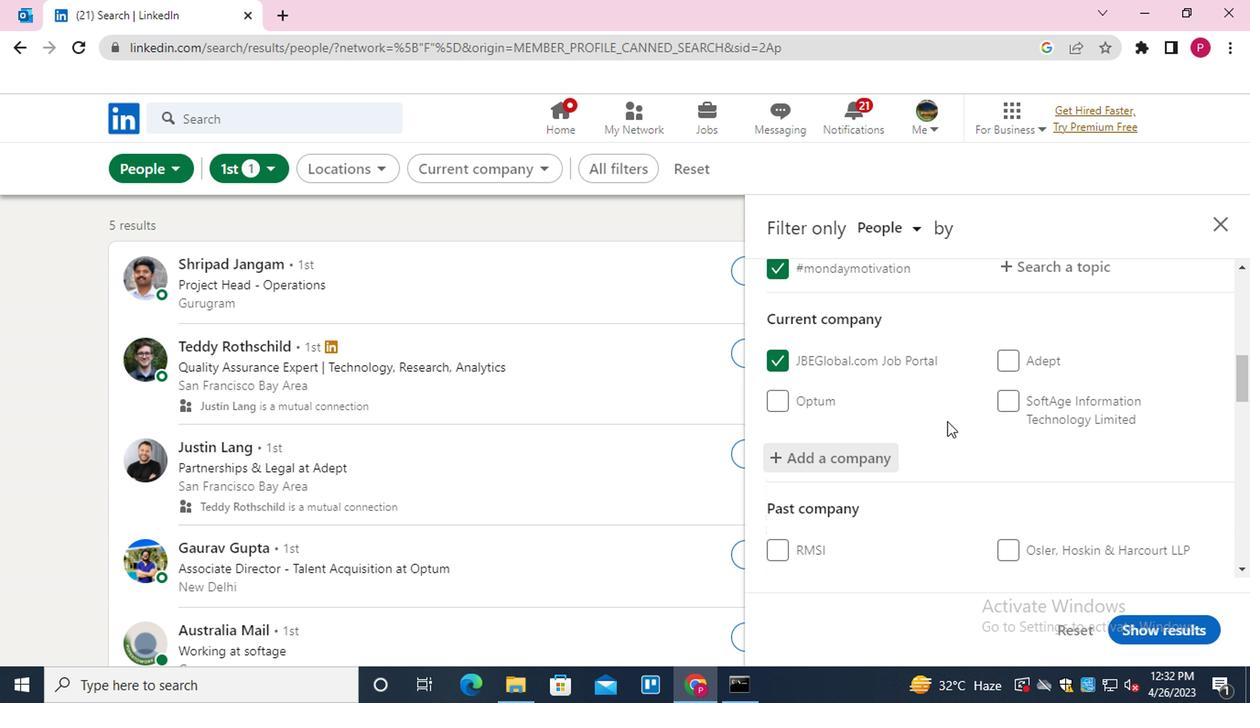 
Action: Mouse moved to (1000, 430)
Screenshot: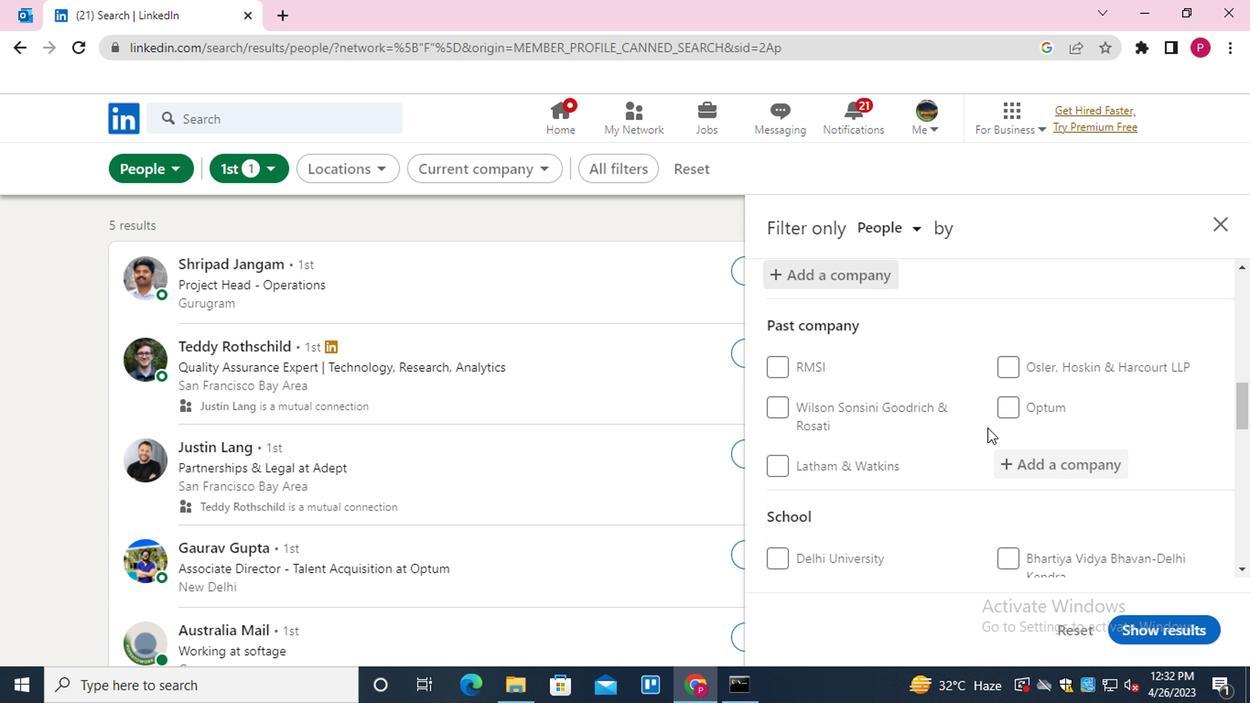 
Action: Mouse scrolled (1000, 429) with delta (0, 0)
Screenshot: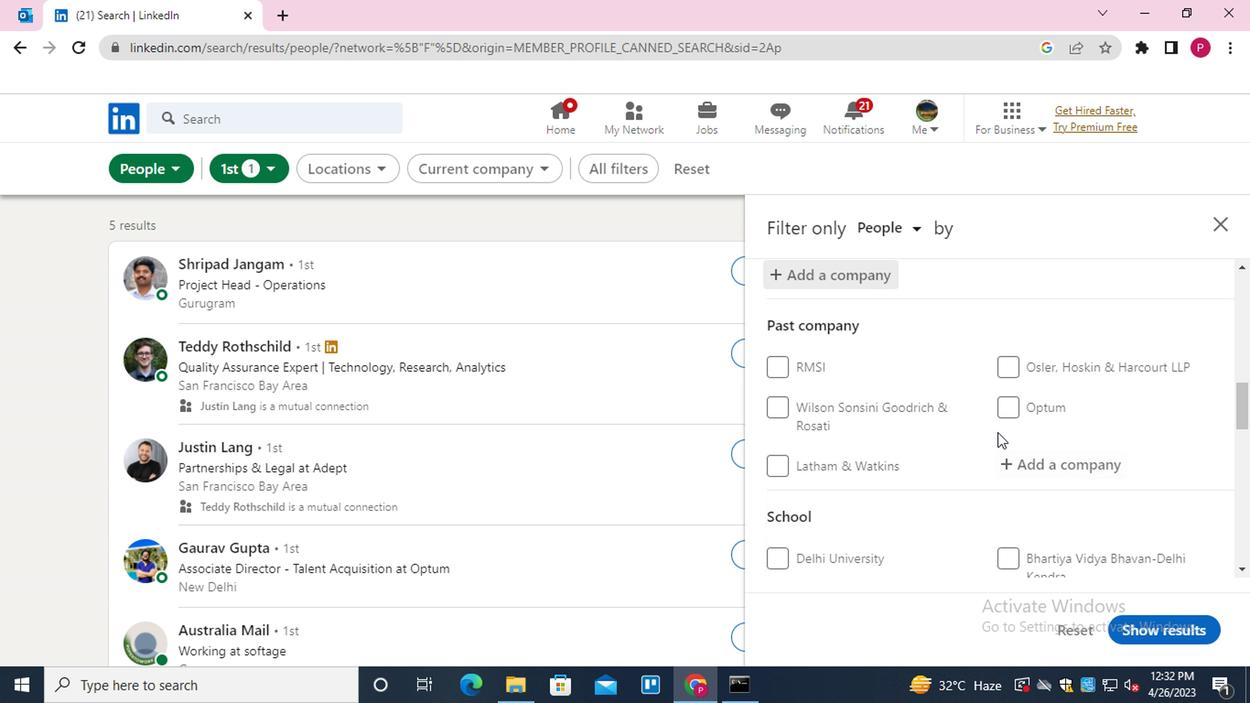 
Action: Mouse scrolled (1000, 429) with delta (0, 0)
Screenshot: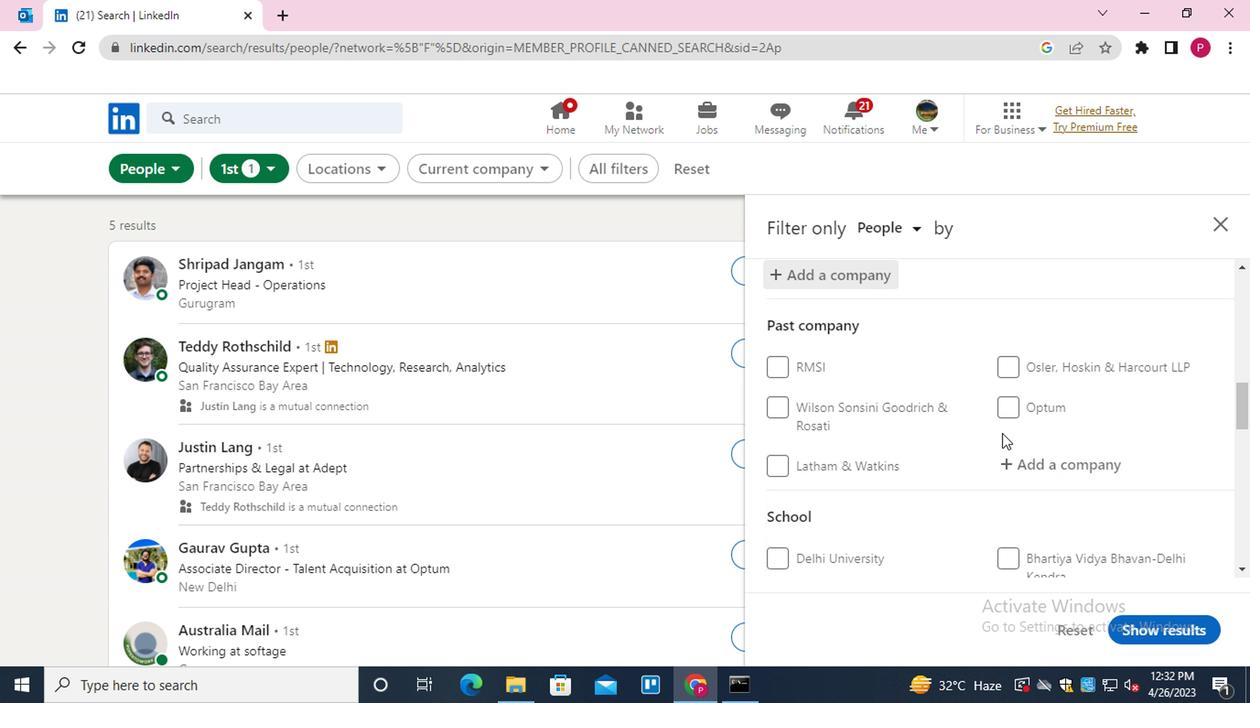 
Action: Mouse moved to (1058, 478)
Screenshot: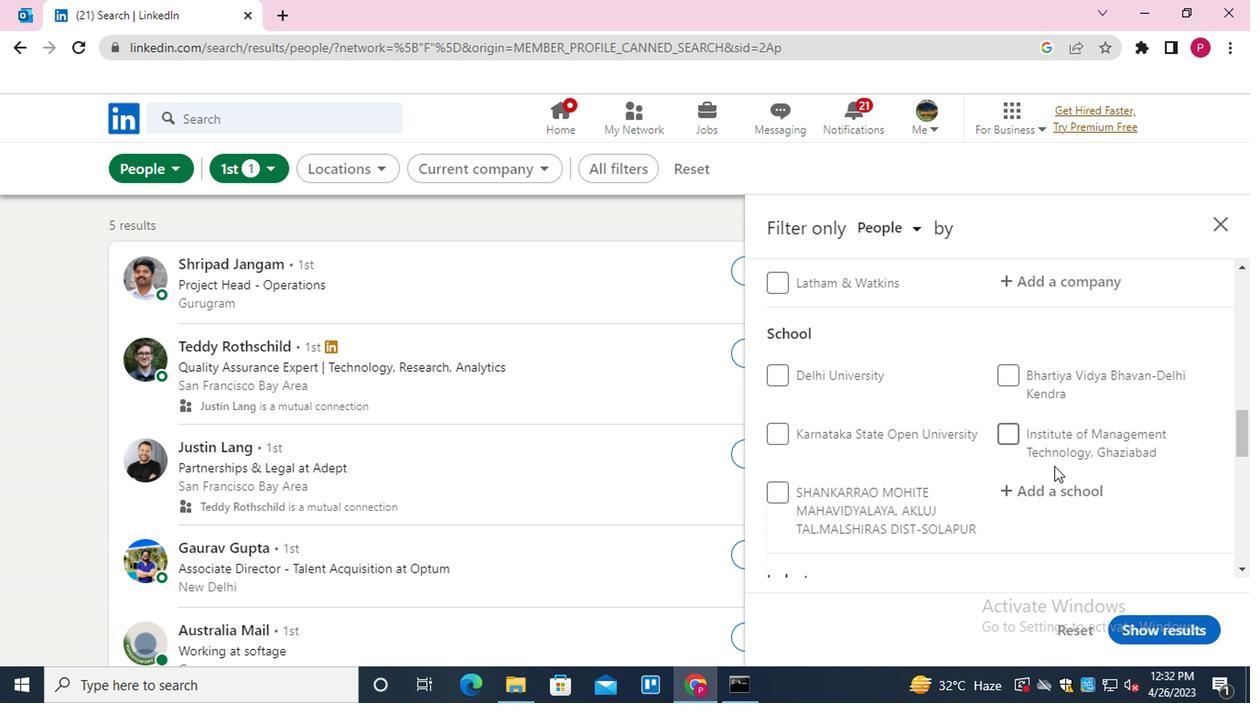 
Action: Mouse pressed left at (1058, 478)
Screenshot: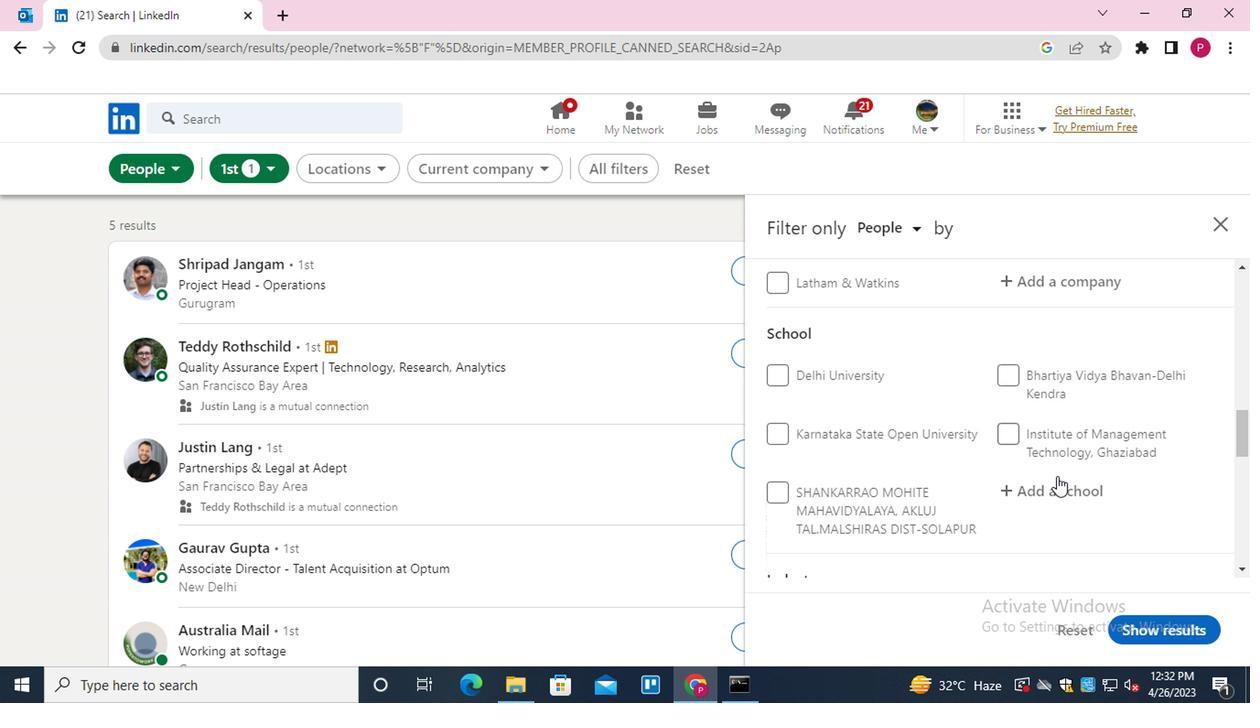 
Action: Key pressed <Key.shift>MGM<Key.space><Key.shift>COLLEG
Screenshot: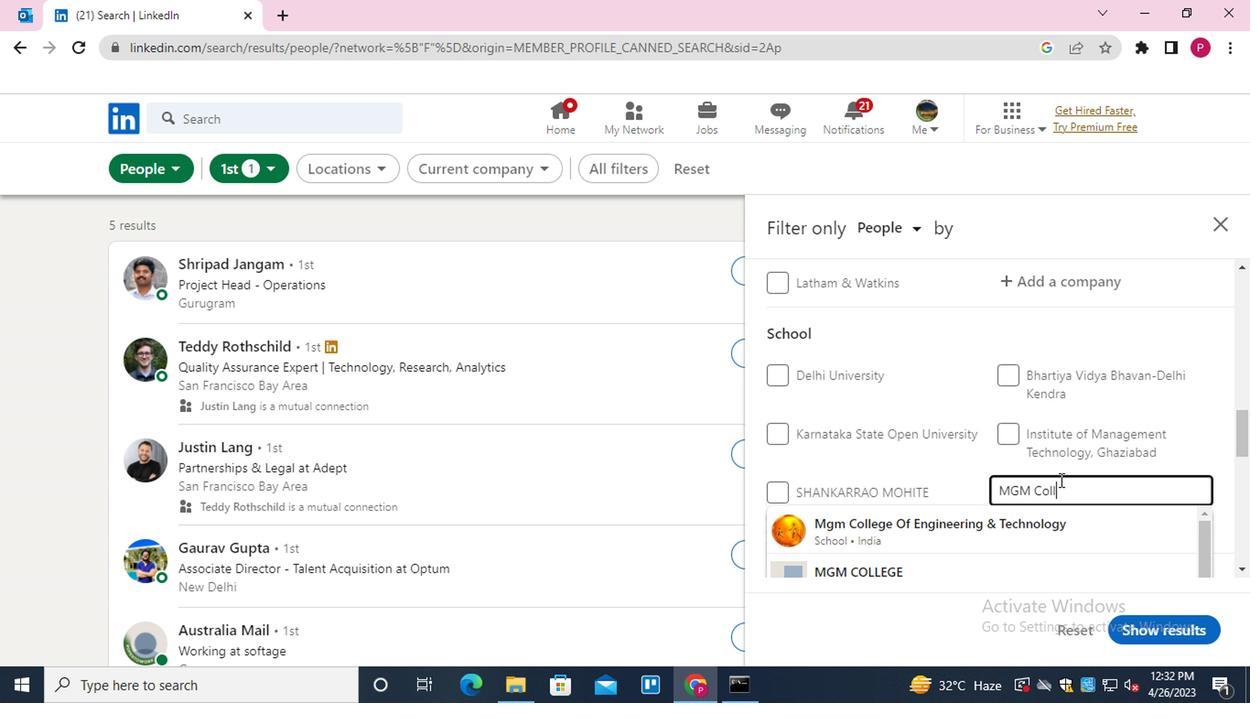 
Action: Mouse moved to (1022, 424)
Screenshot: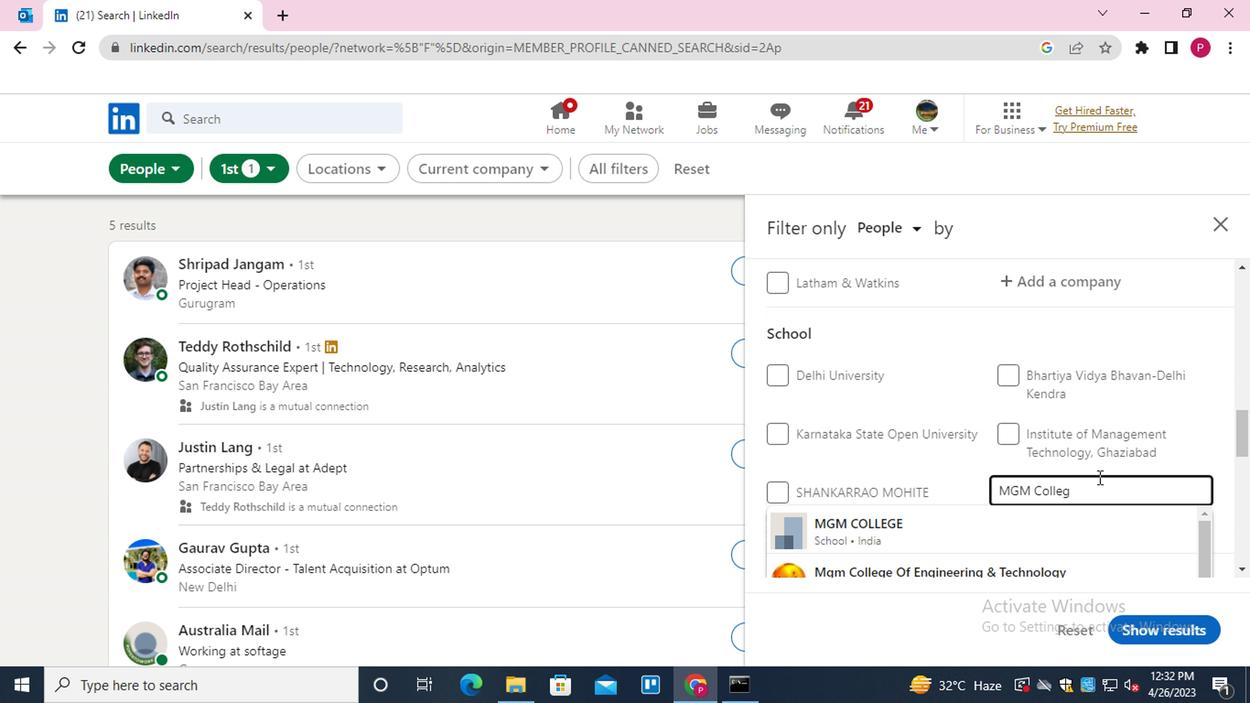 
Action: Mouse scrolled (1022, 423) with delta (0, 0)
Screenshot: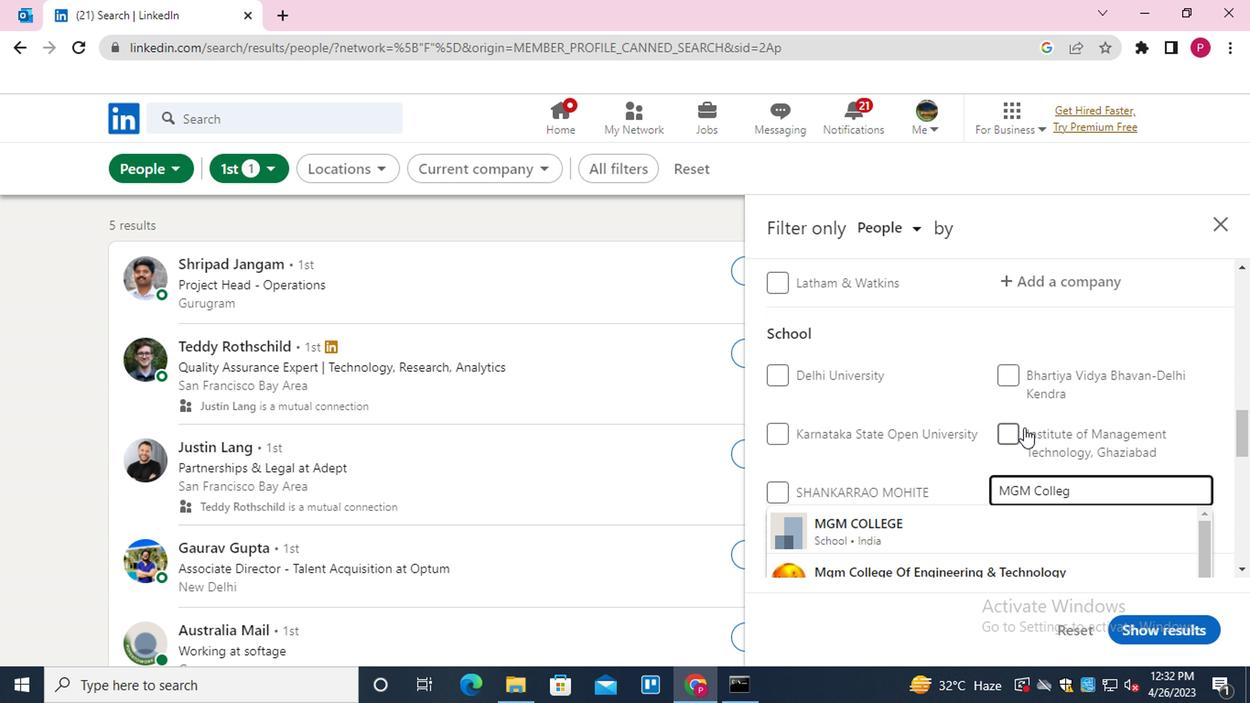 
Action: Mouse moved to (1030, 443)
Screenshot: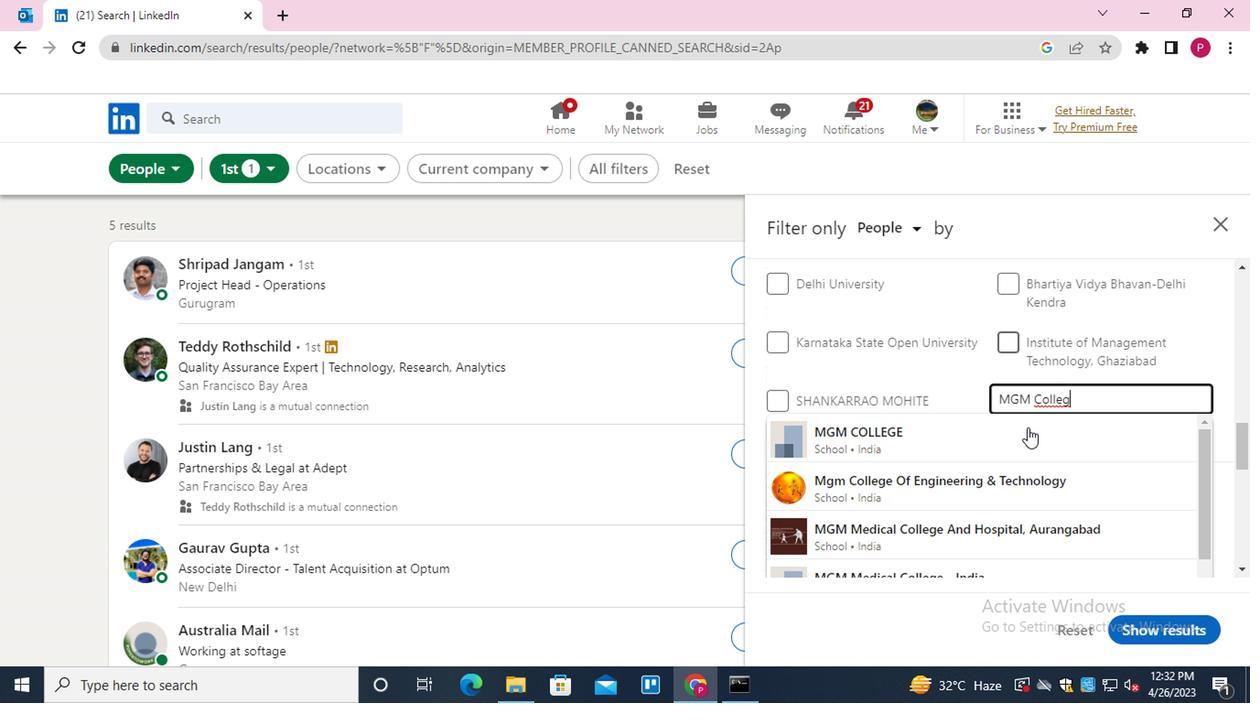 
Action: Mouse pressed left at (1030, 443)
Screenshot: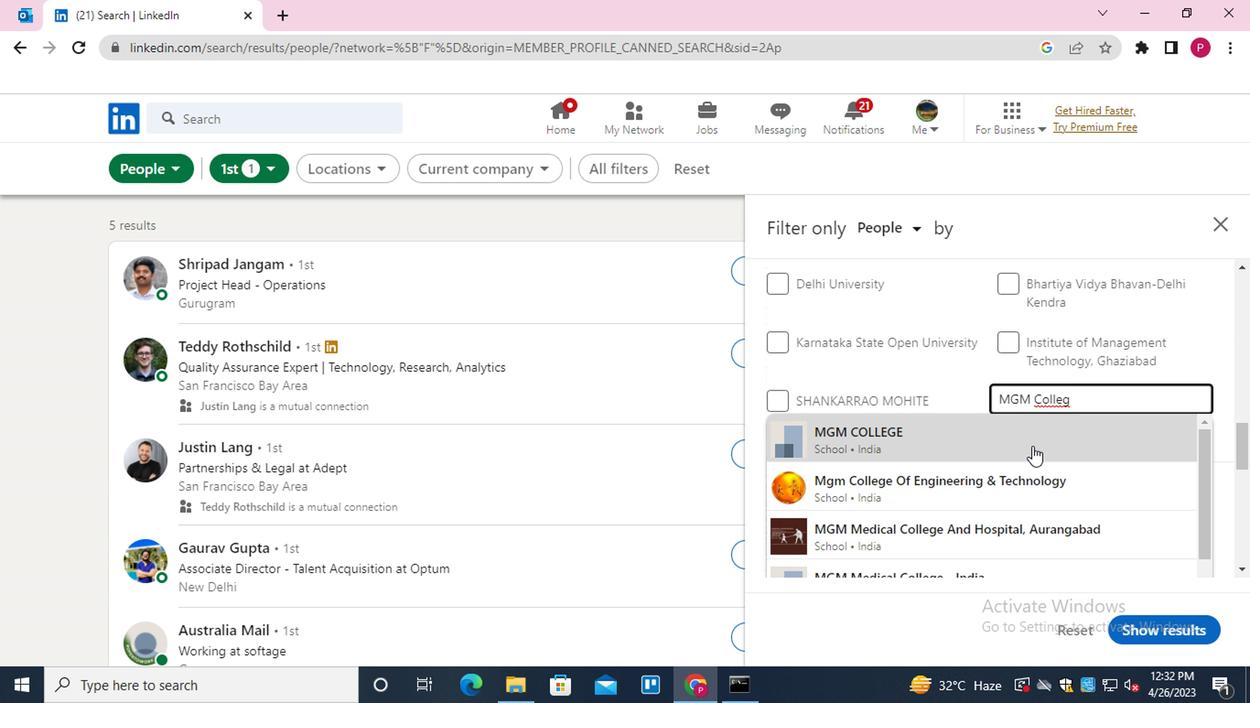 
Action: Mouse moved to (977, 418)
Screenshot: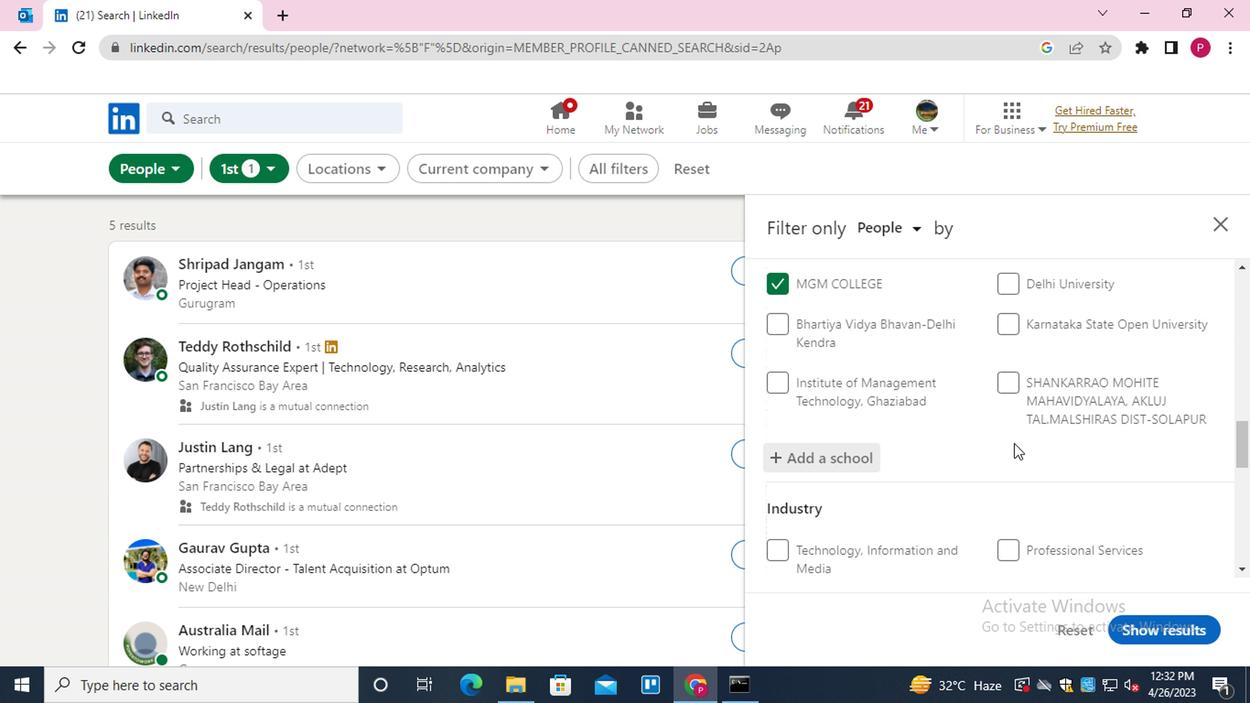 
Action: Mouse scrolled (977, 417) with delta (0, 0)
Screenshot: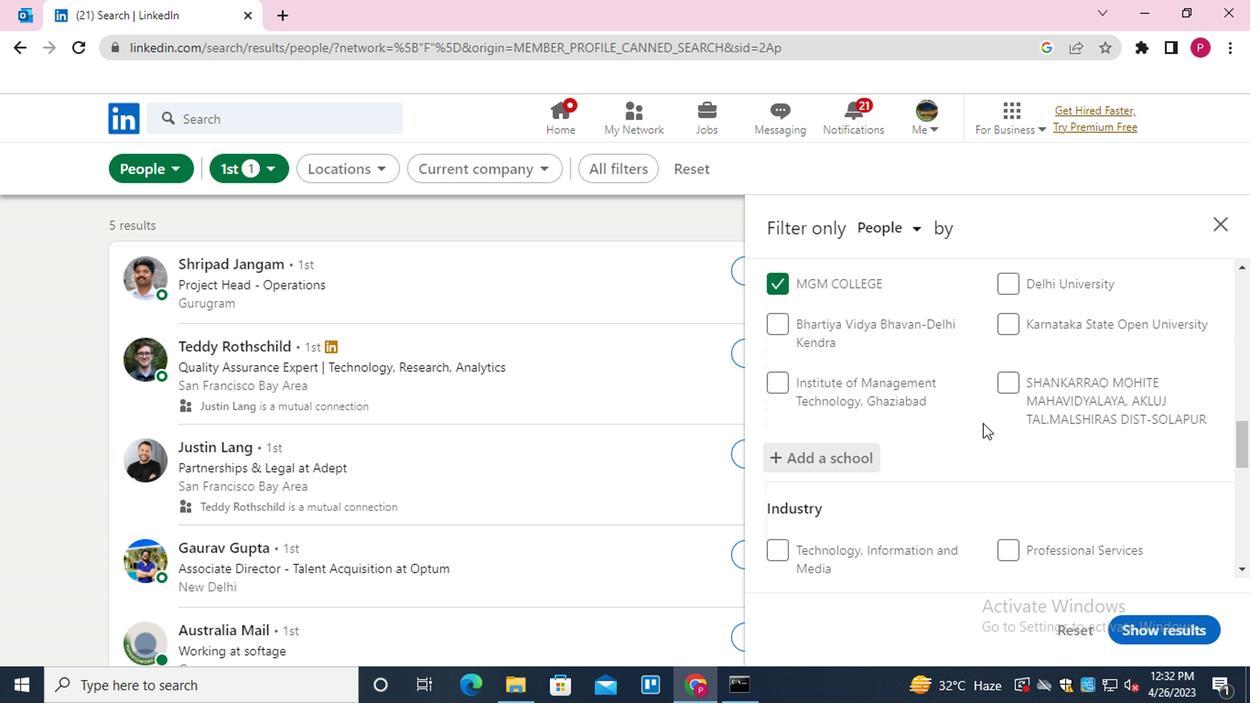 
Action: Mouse scrolled (977, 417) with delta (0, 0)
Screenshot: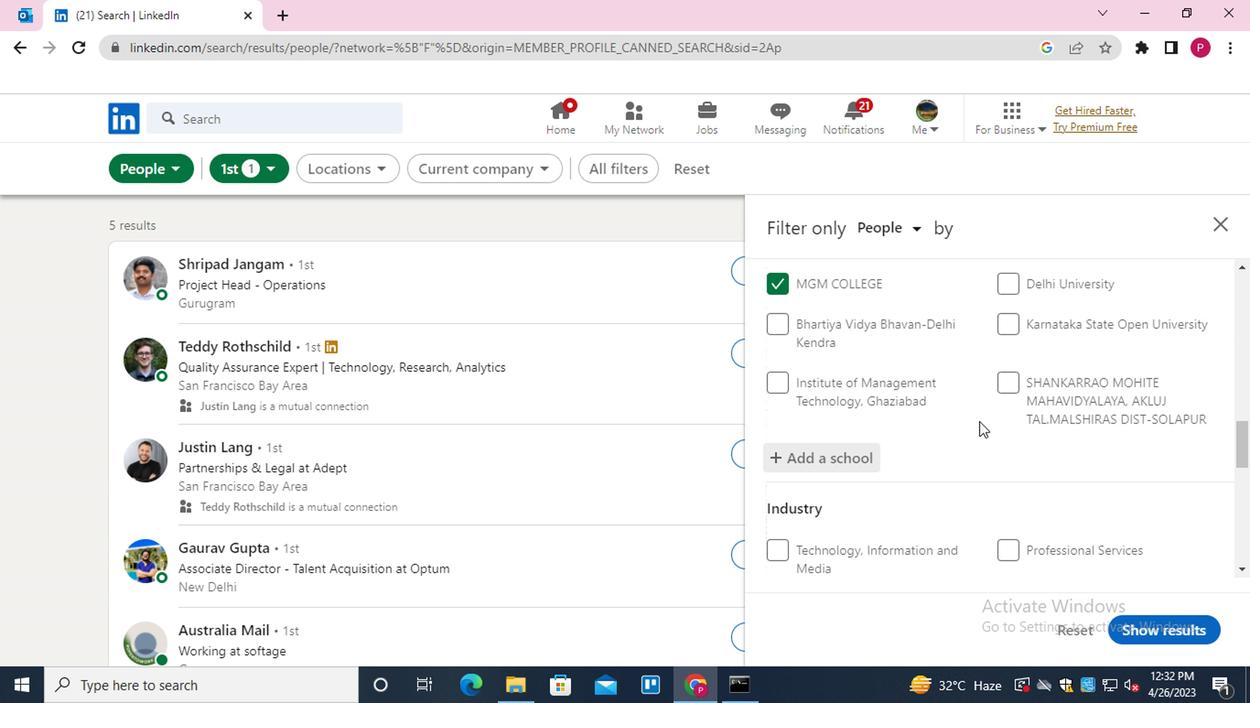 
Action: Mouse scrolled (977, 417) with delta (0, 0)
Screenshot: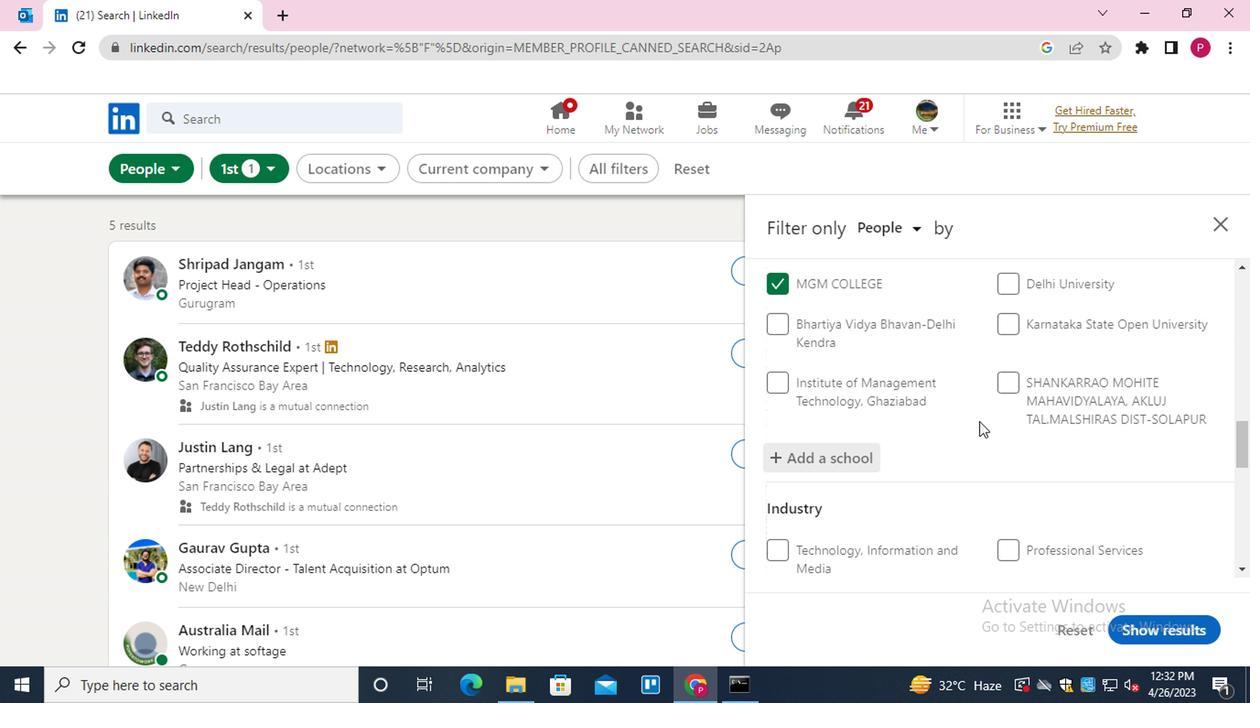
Action: Mouse moved to (1024, 389)
Screenshot: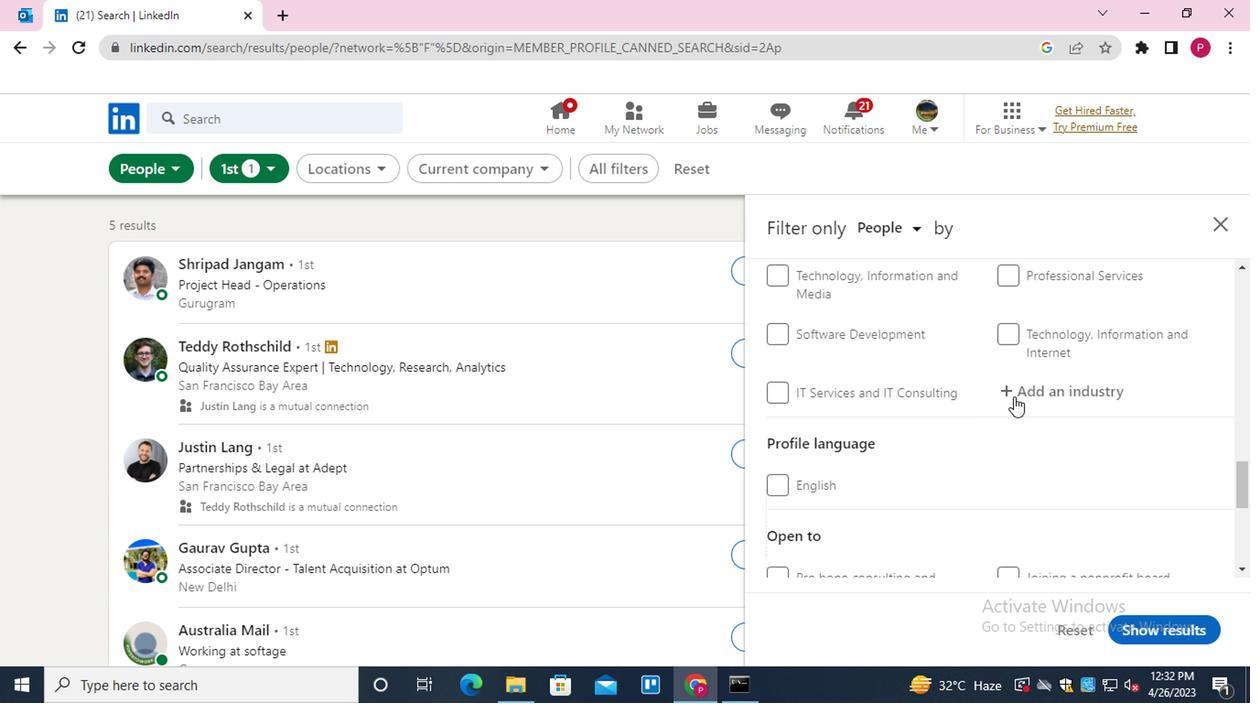 
Action: Mouse pressed left at (1024, 389)
Screenshot: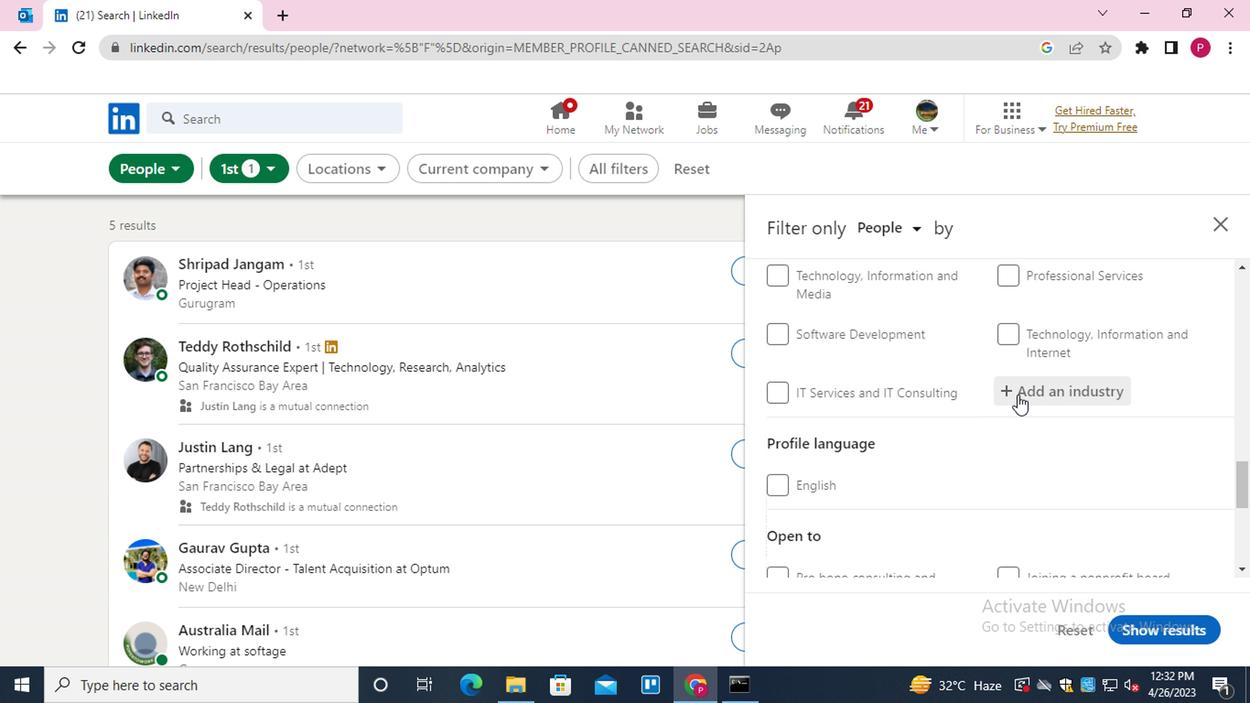 
Action: Key pressed <Key.shift>DESIGN<Key.down><Key.down><Key.up><Key.enter>
Screenshot: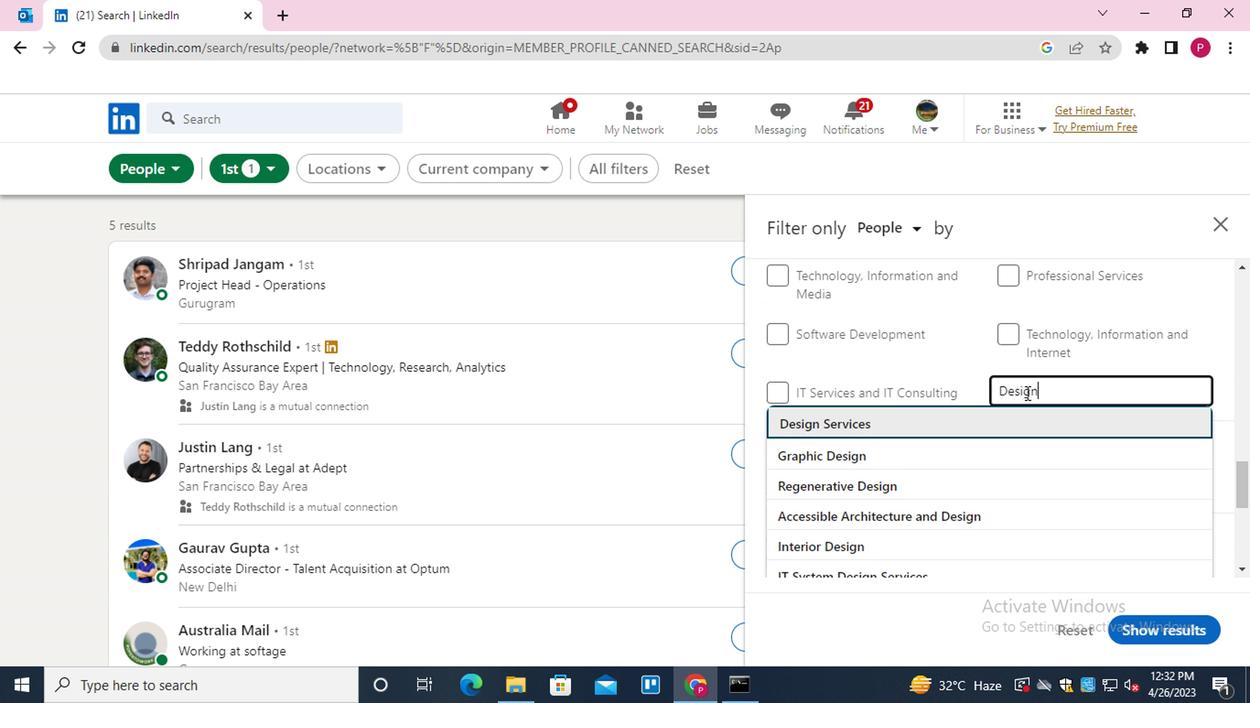 
Action: Mouse moved to (1019, 390)
Screenshot: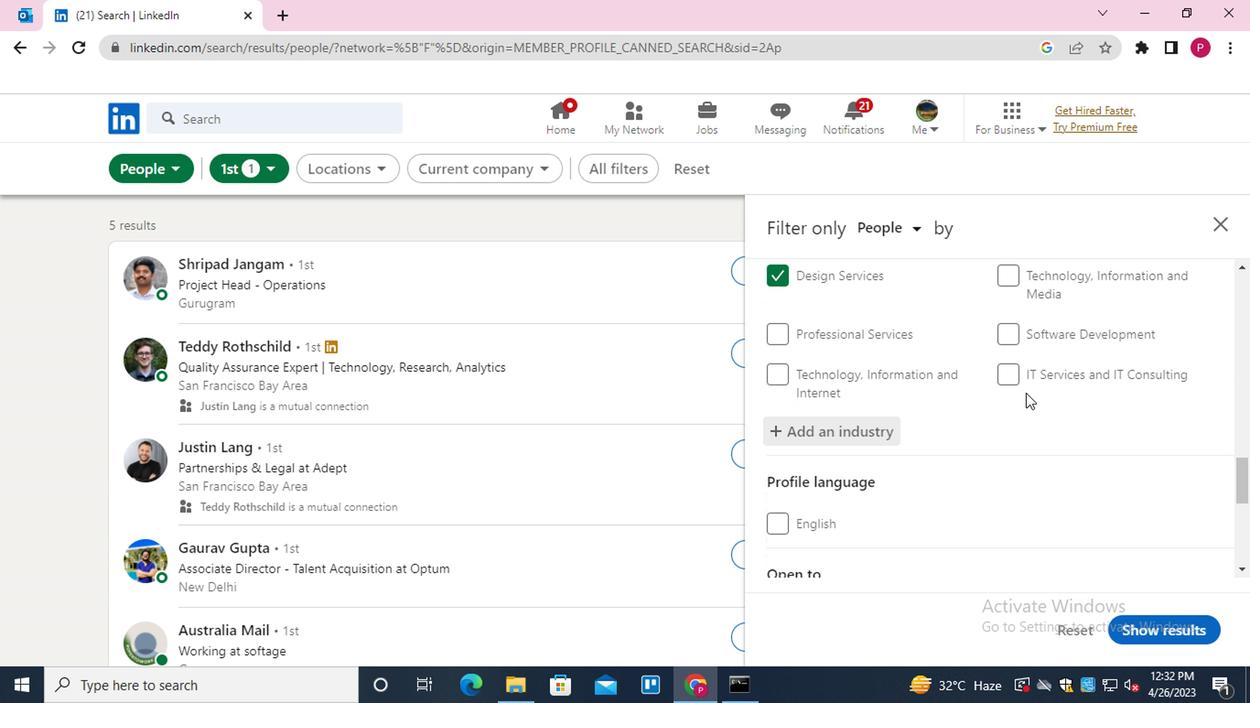 
Action: Mouse scrolled (1019, 389) with delta (0, 0)
Screenshot: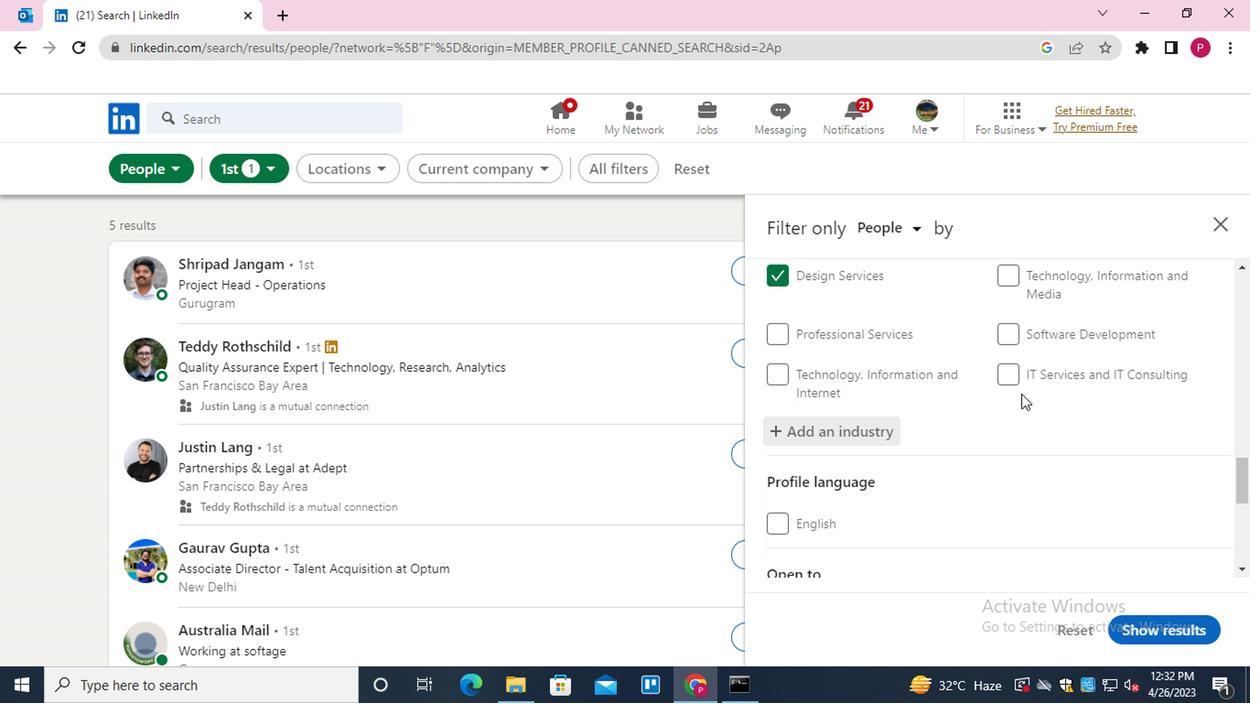 
Action: Mouse scrolled (1019, 389) with delta (0, 0)
Screenshot: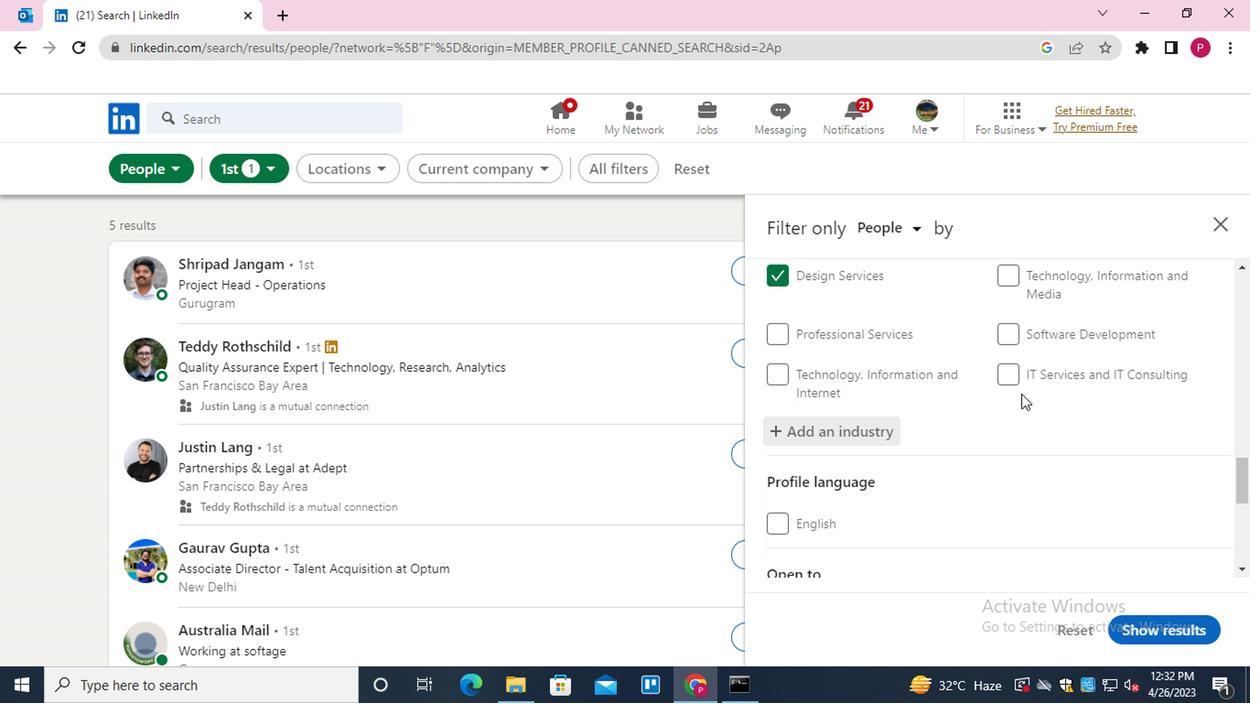 
Action: Mouse scrolled (1019, 389) with delta (0, 0)
Screenshot: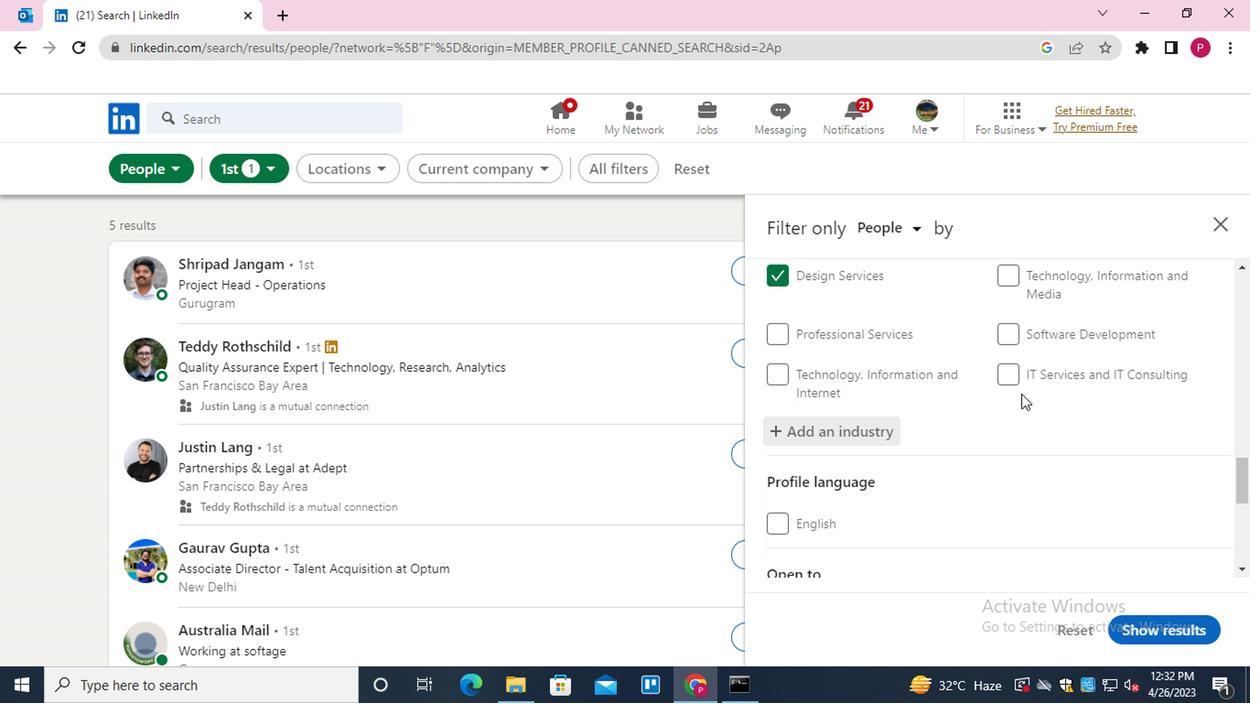 
Action: Mouse moved to (852, 440)
Screenshot: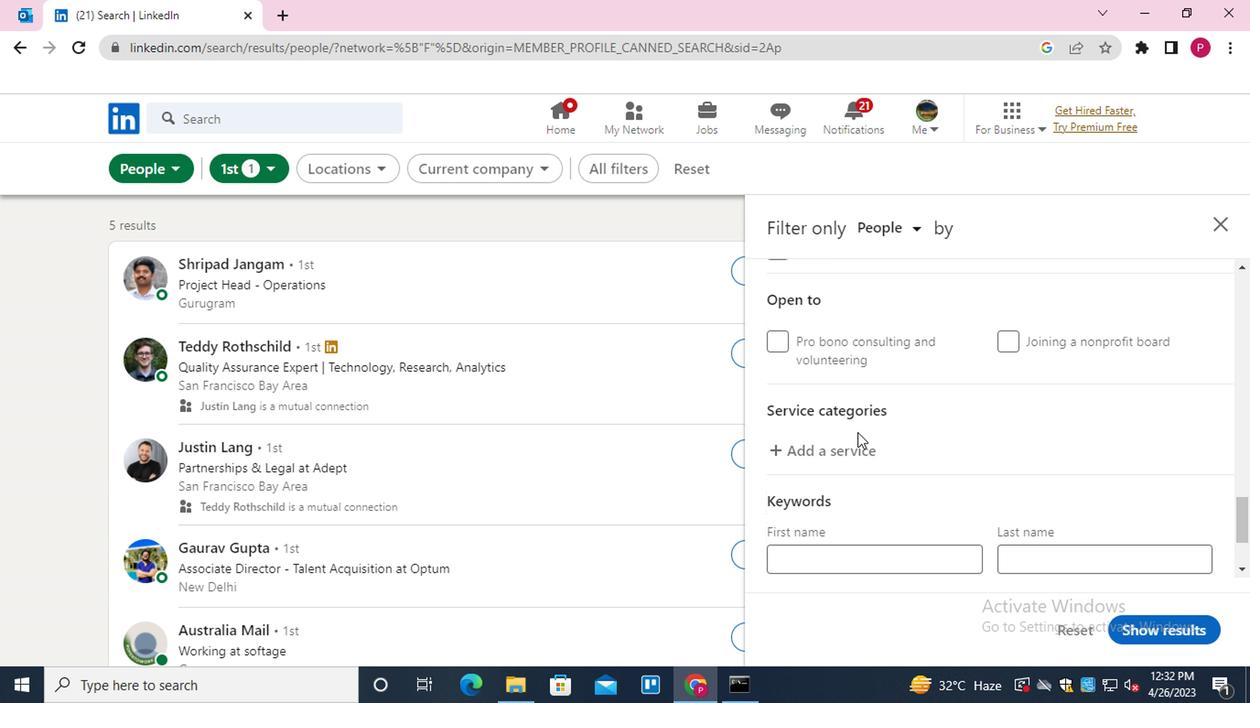 
Action: Mouse pressed left at (852, 440)
Screenshot: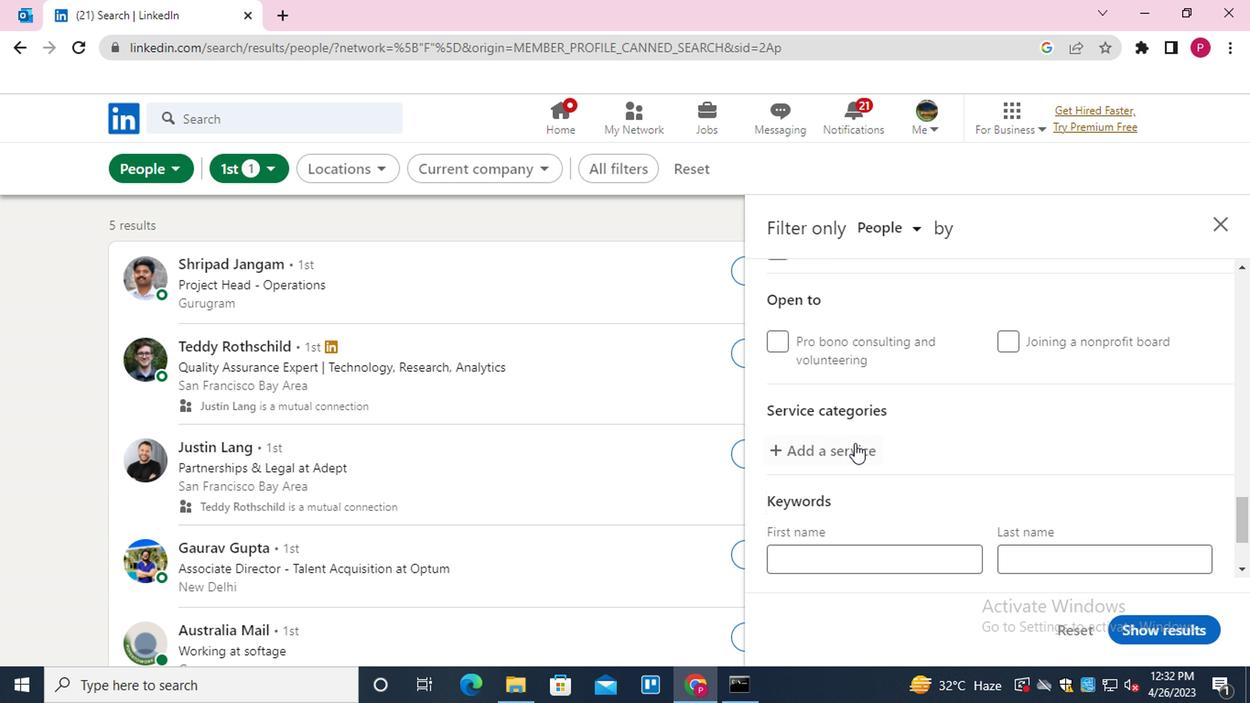 
Action: Key pressed <Key.shift><Key.shift><Key.shift><Key.shift><Key.shift><Key.shift><Key.shift><Key.shift><Key.shift><Key.shift><Key.shift>FINAN<Key.down><Key.enter>
Screenshot: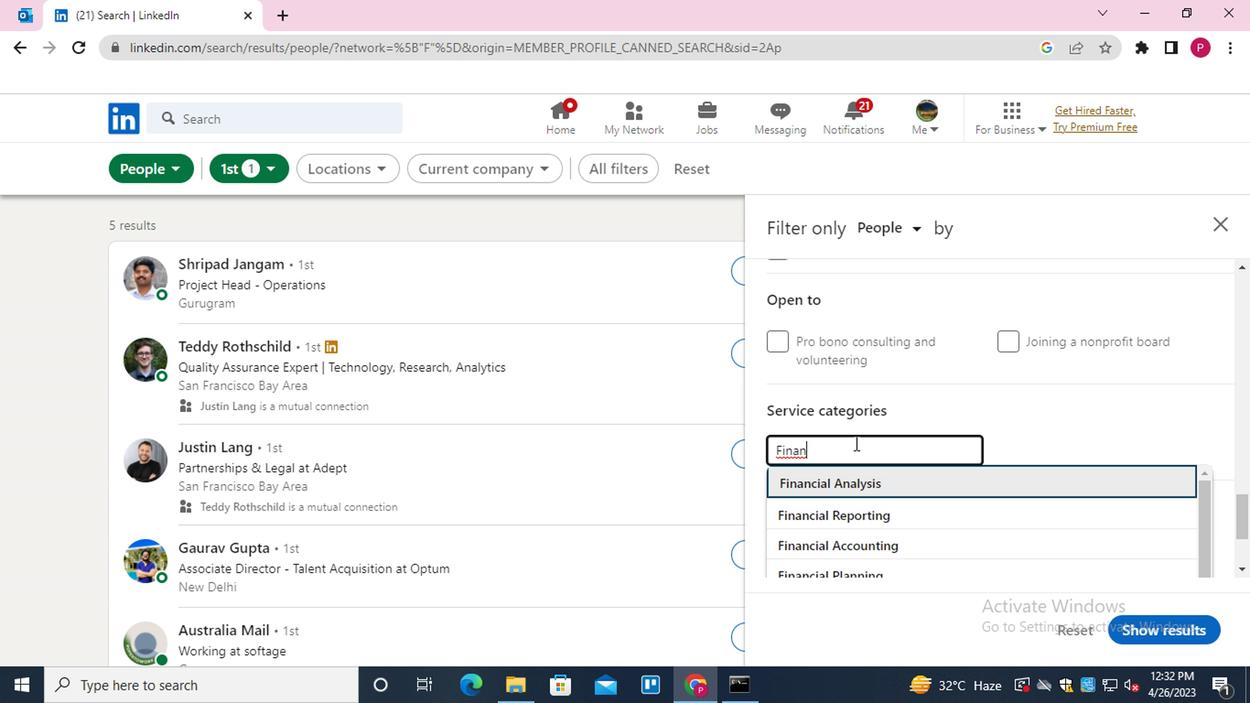 
Action: Mouse scrolled (852, 439) with delta (0, -1)
Screenshot: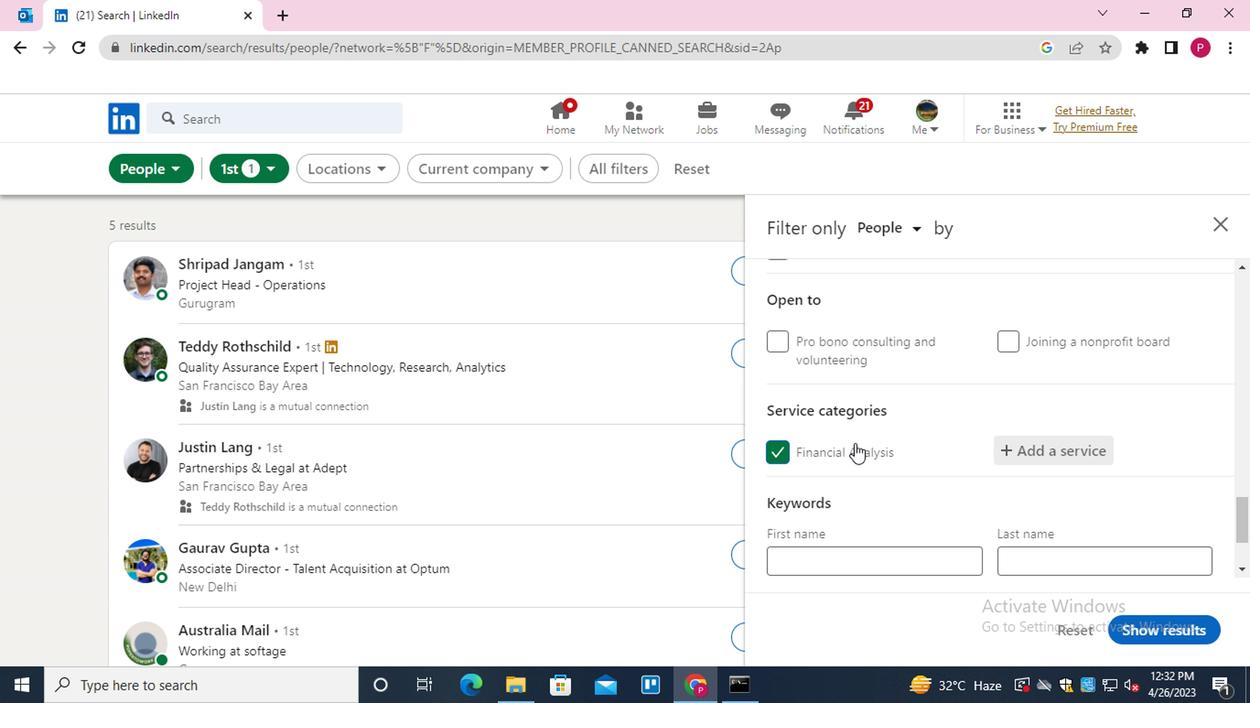
Action: Mouse scrolled (852, 439) with delta (0, -1)
Screenshot: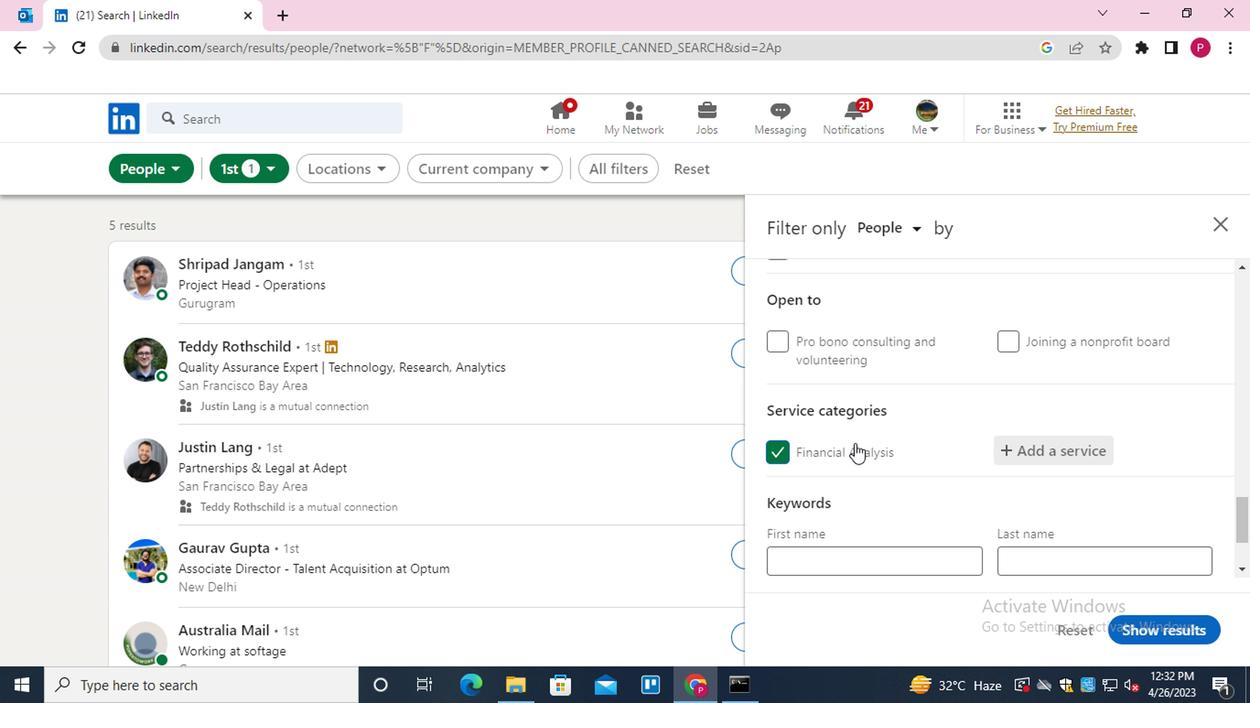 
Action: Mouse scrolled (852, 439) with delta (0, -1)
Screenshot: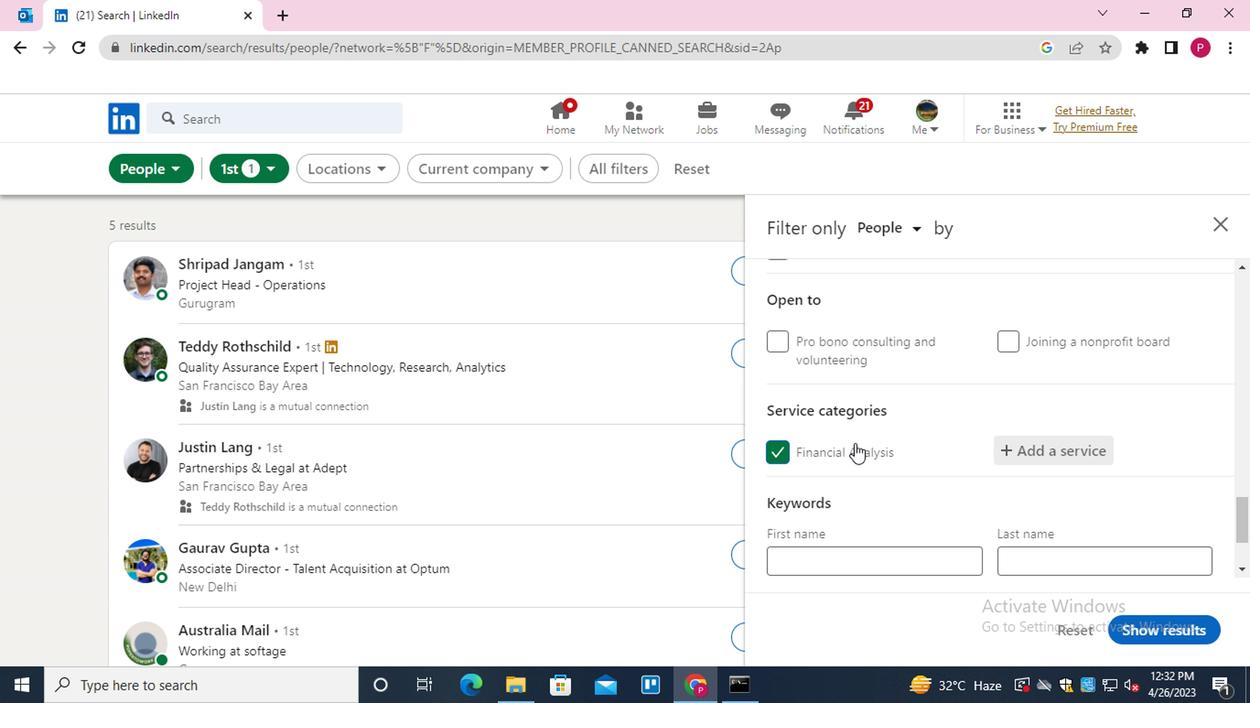 
Action: Mouse moved to (858, 496)
Screenshot: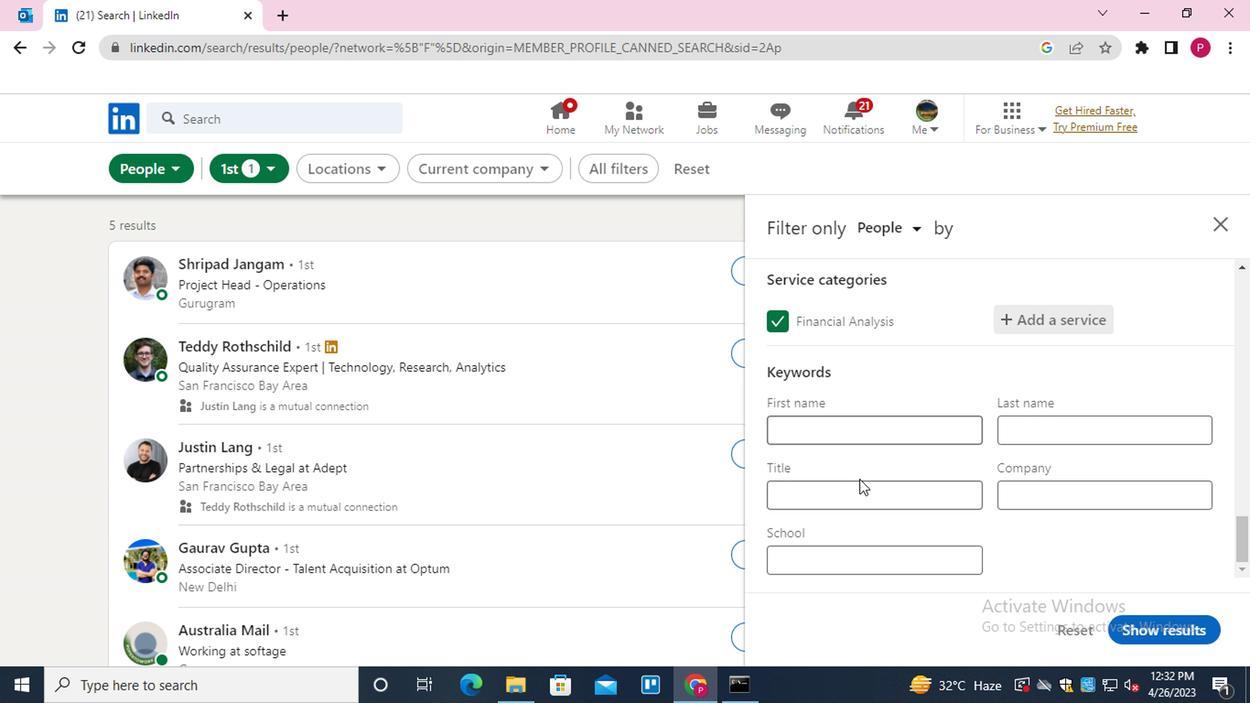 
Action: Mouse pressed left at (858, 496)
Screenshot: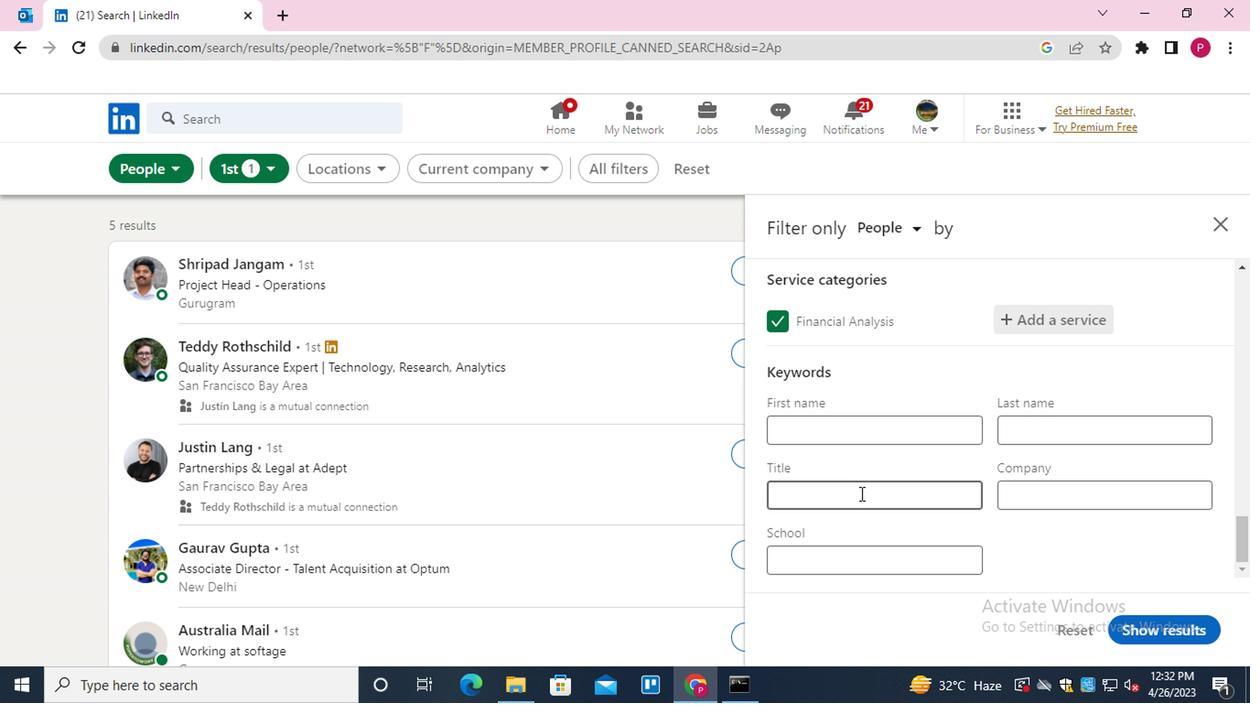 
Action: Key pressed <Key.shift><Key.shift>N<Key.backspace><Key.shift>TRAVEL<Key.space><Key.shift>NURSE
Screenshot: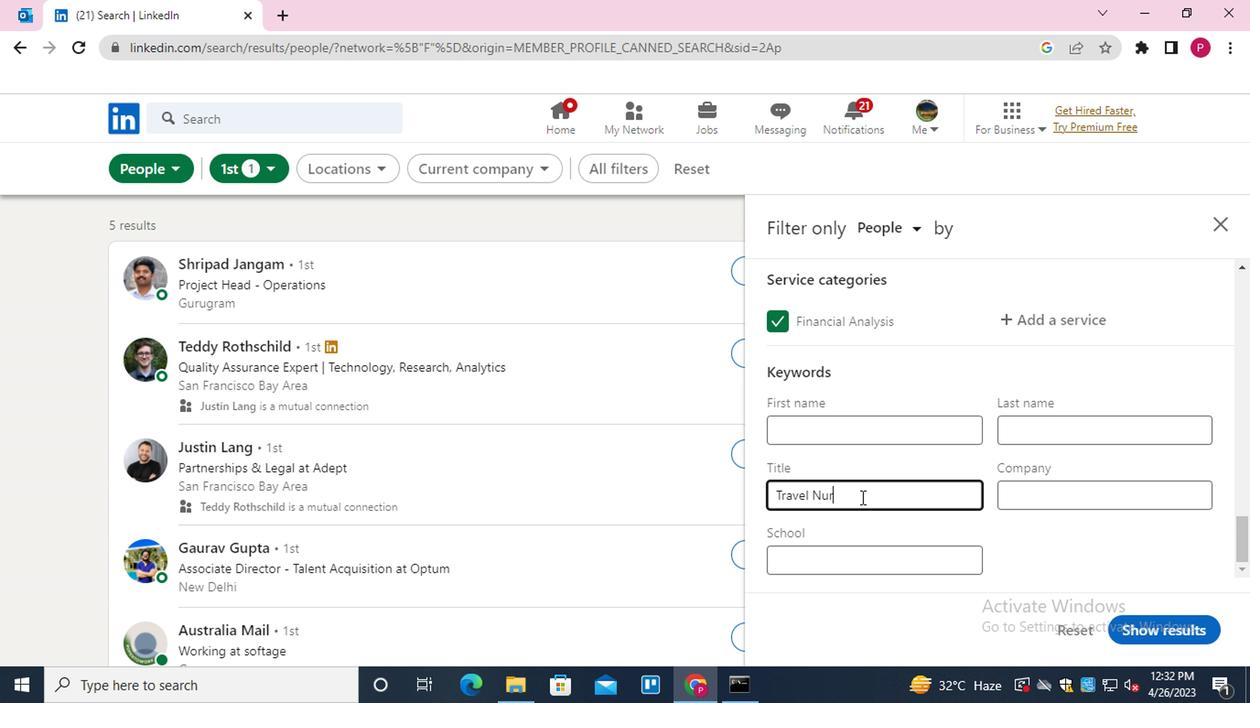 
Action: Mouse moved to (1152, 631)
Screenshot: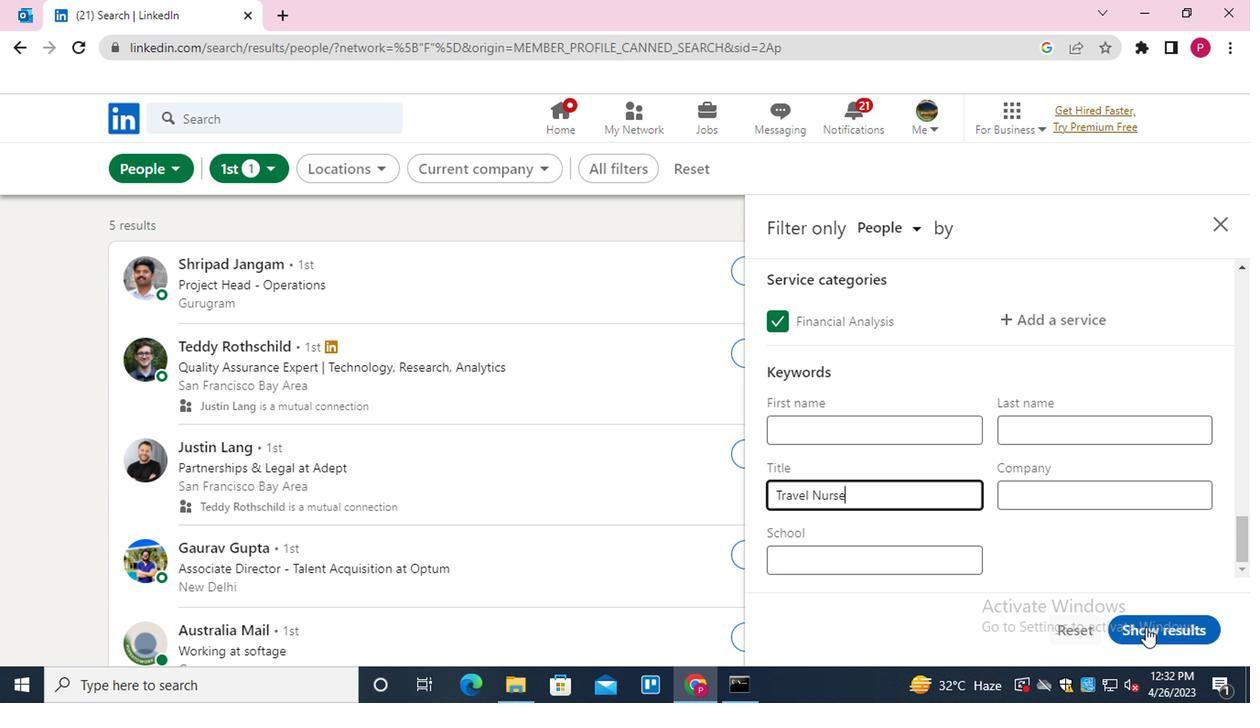 
Action: Mouse pressed left at (1152, 631)
Screenshot: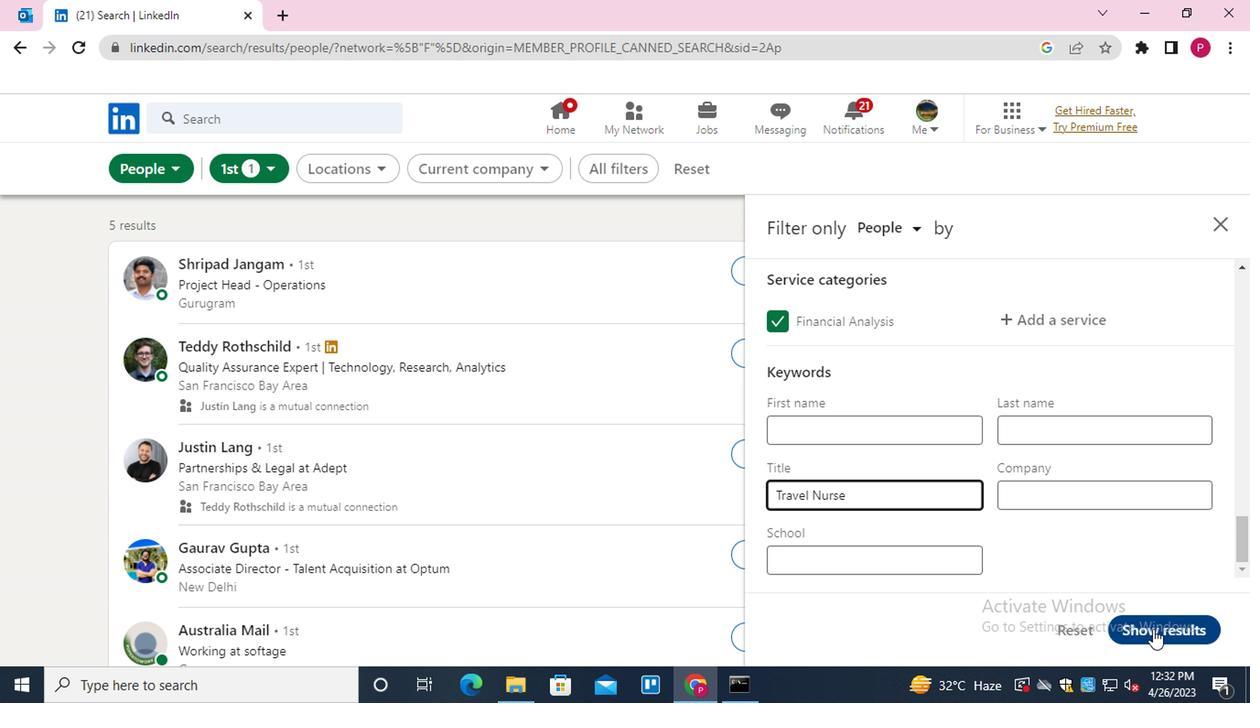 
Action: Mouse moved to (687, 386)
Screenshot: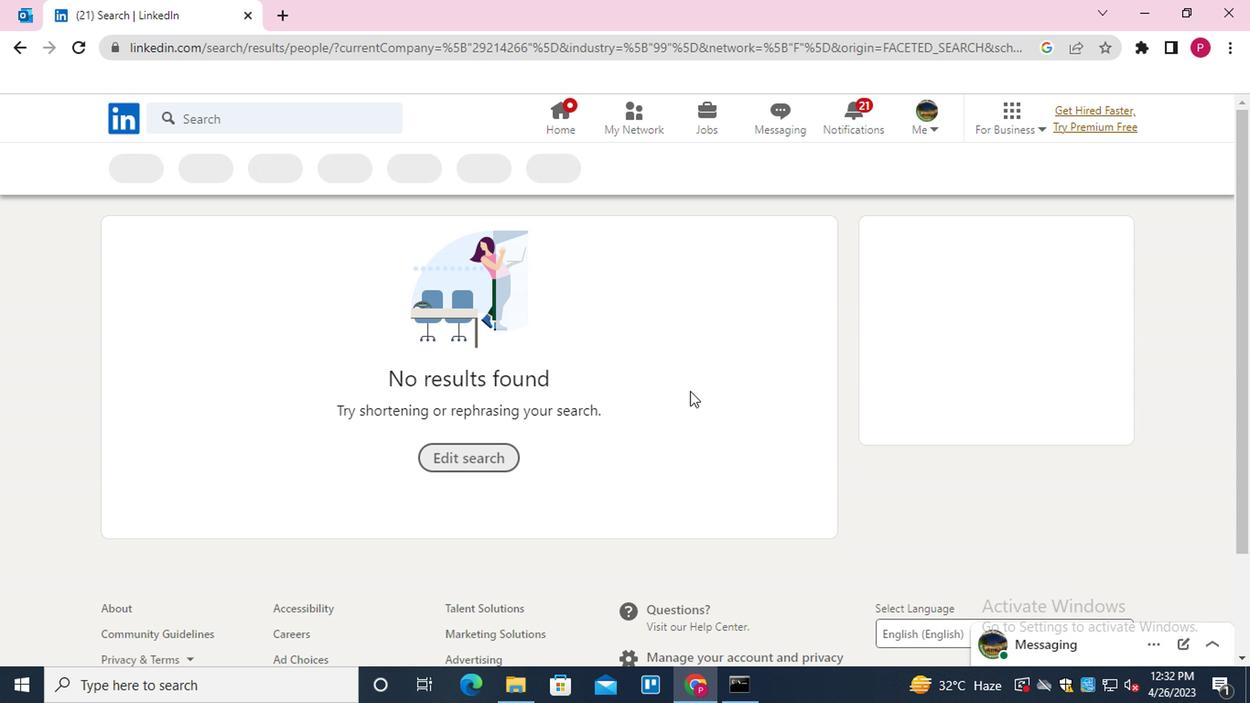 
